 Task: Find connections with filter location Ninove with filter topic #Lifechangewith filter profile language German with filter current company VARUN BEVERAGES LIMITED with filter school Trinity Institute of Professional Studies (TIPS,Dwarka) with filter industry Truck Transportation with filter service category Consulting with filter keywords title Video Game Writer
Action: Mouse moved to (540, 104)
Screenshot: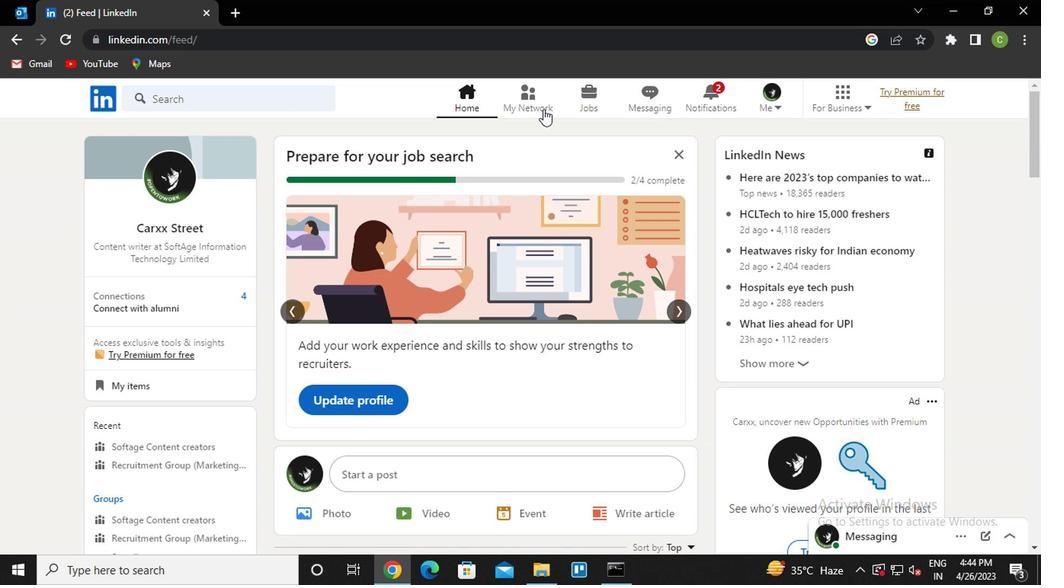 
Action: Mouse pressed left at (540, 104)
Screenshot: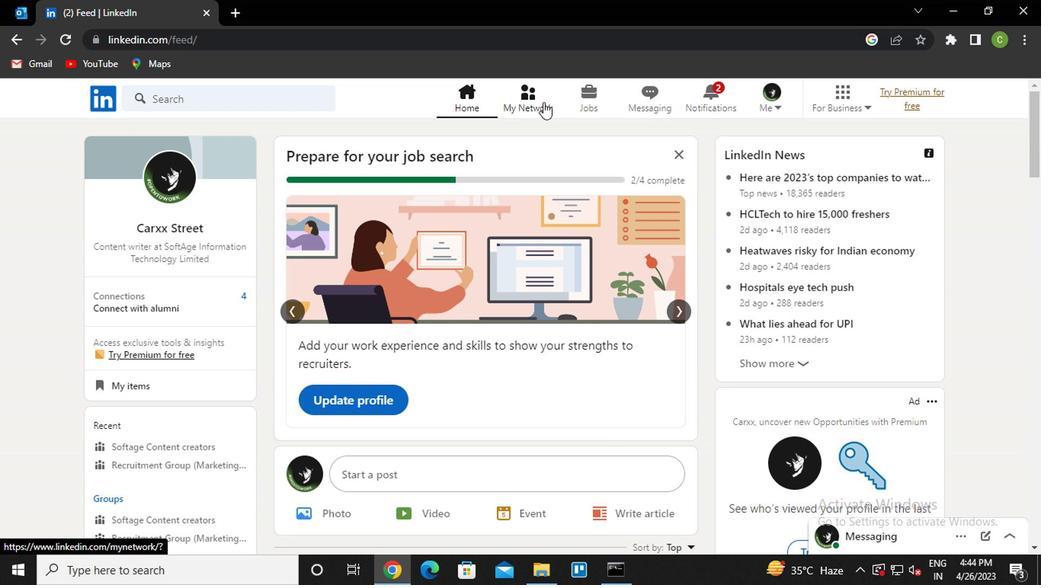 
Action: Mouse moved to (220, 189)
Screenshot: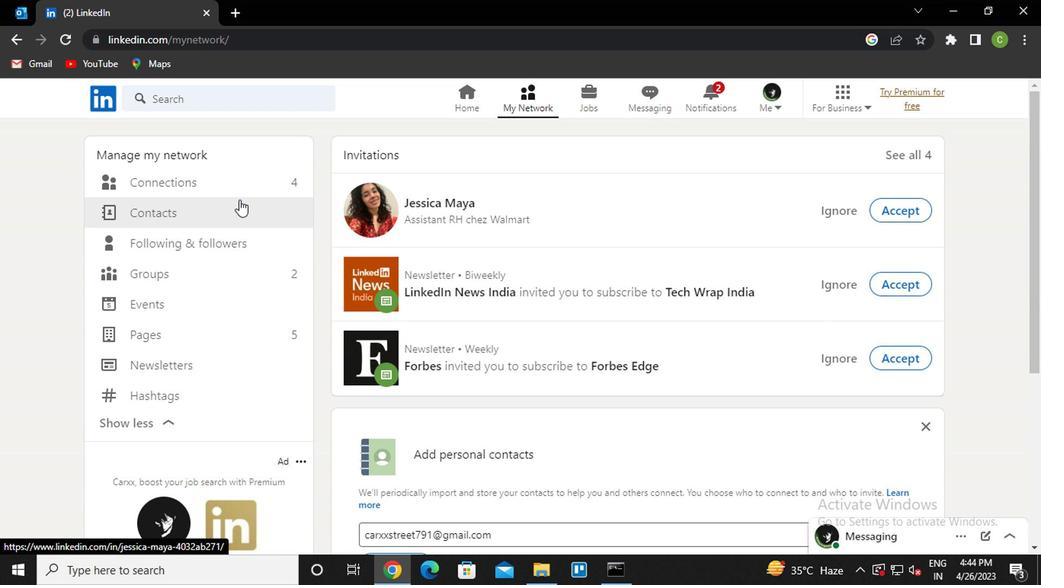 
Action: Mouse pressed left at (220, 189)
Screenshot: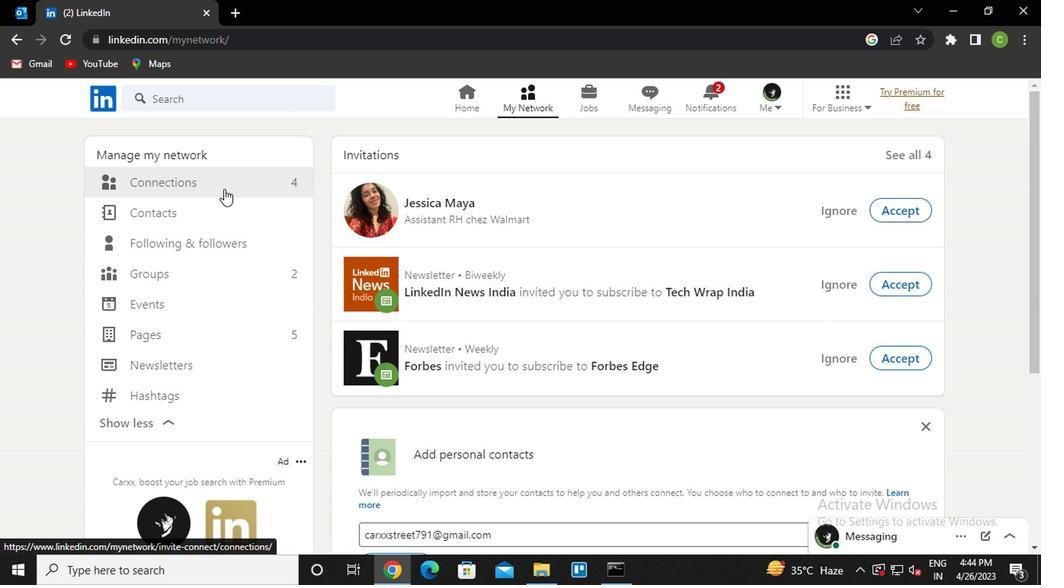 
Action: Mouse moved to (635, 182)
Screenshot: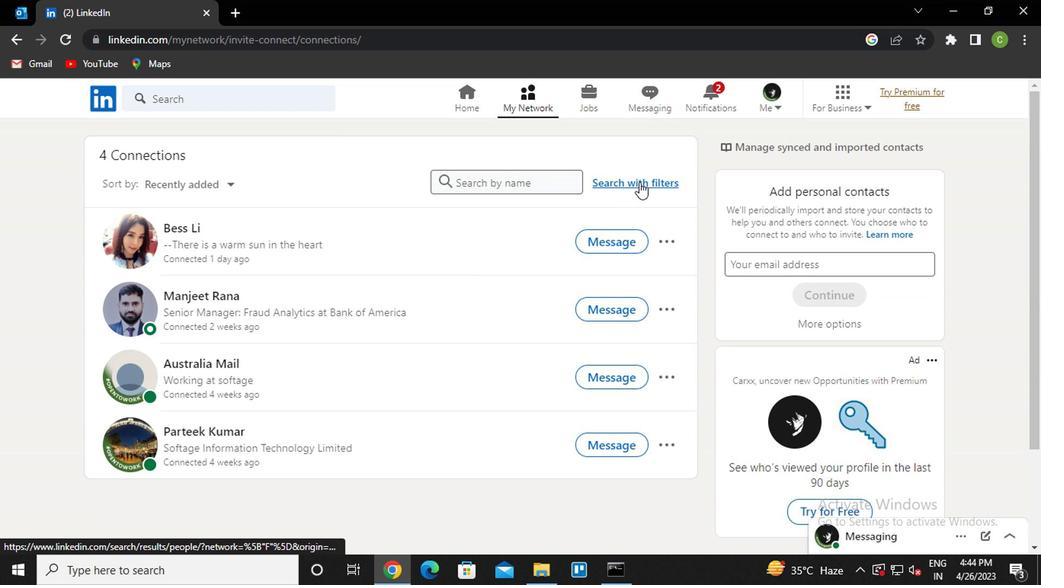 
Action: Mouse pressed left at (635, 182)
Screenshot: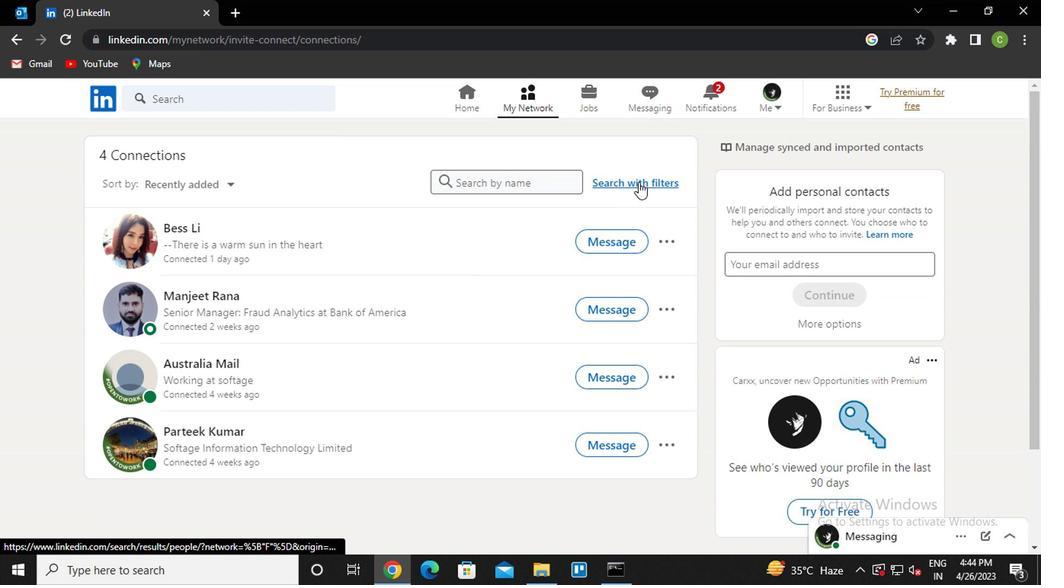 
Action: Mouse moved to (509, 140)
Screenshot: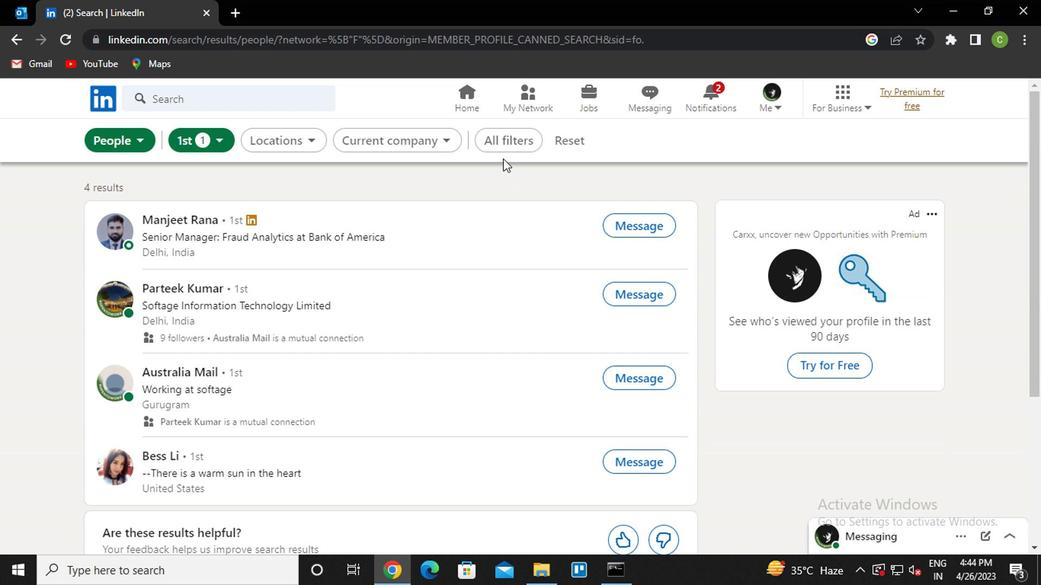 
Action: Mouse pressed left at (509, 140)
Screenshot: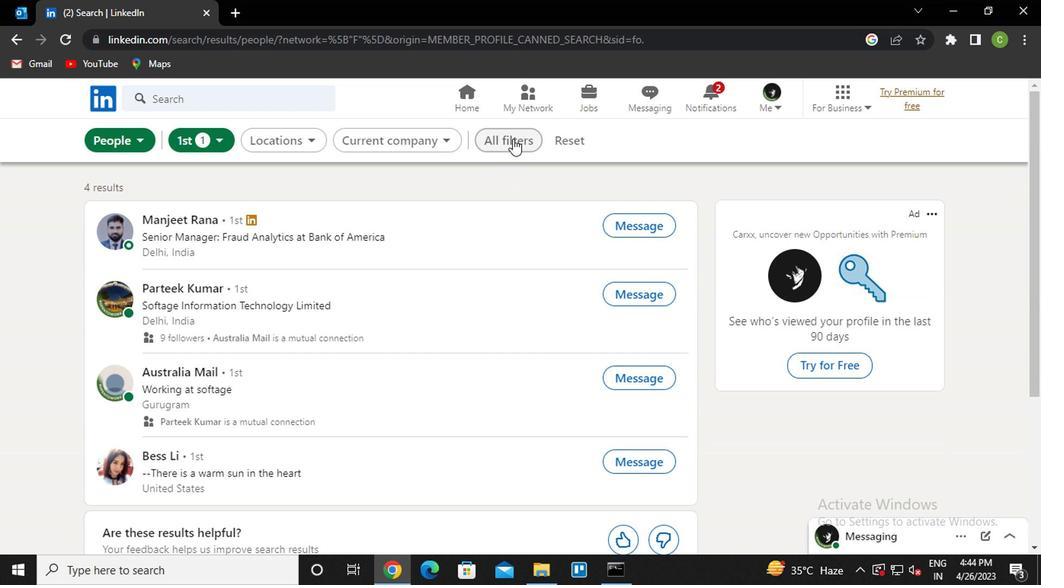 
Action: Mouse moved to (869, 312)
Screenshot: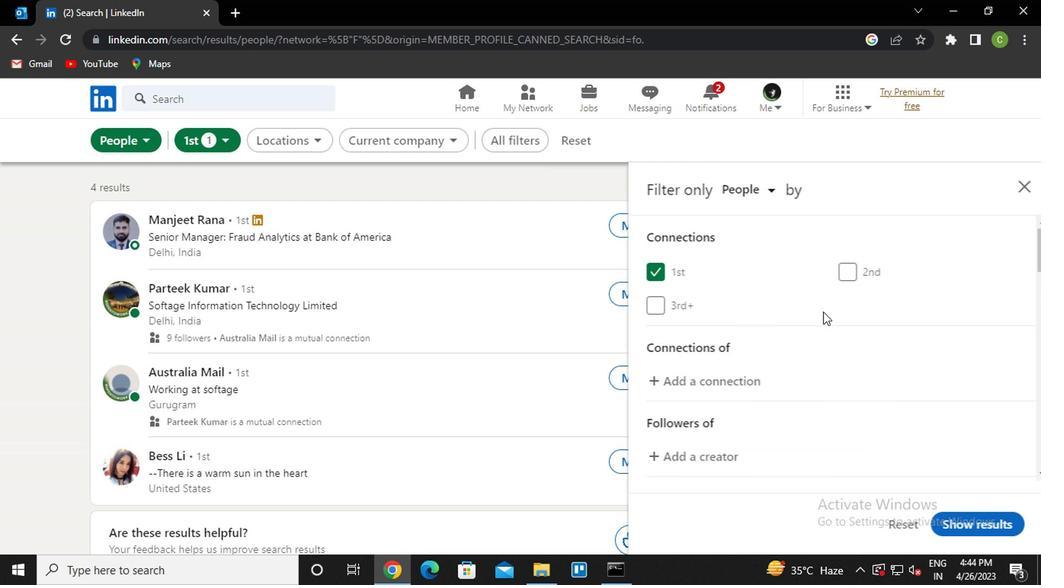 
Action: Mouse scrolled (869, 311) with delta (0, -1)
Screenshot: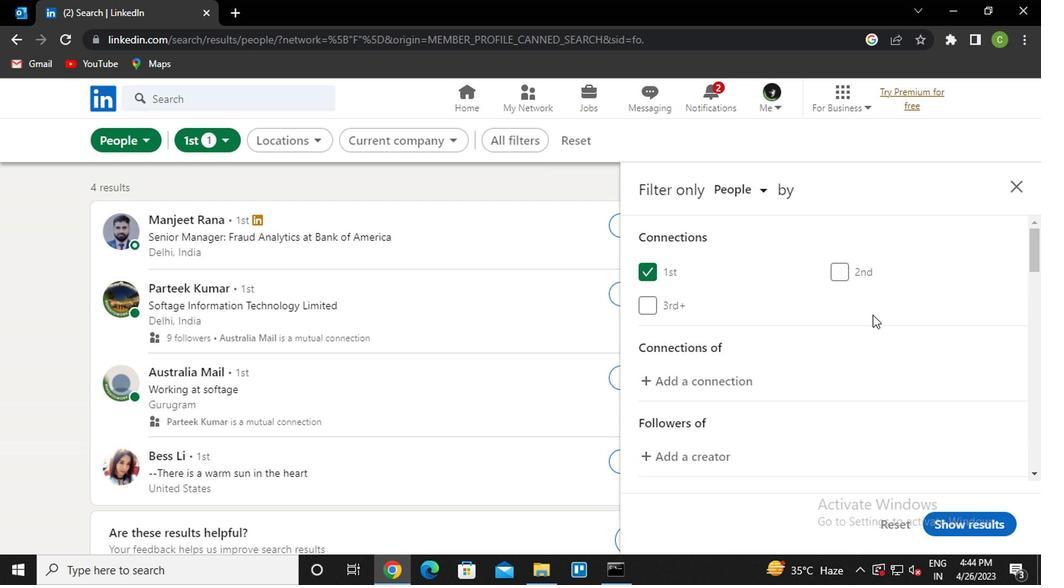 
Action: Mouse scrolled (869, 311) with delta (0, -1)
Screenshot: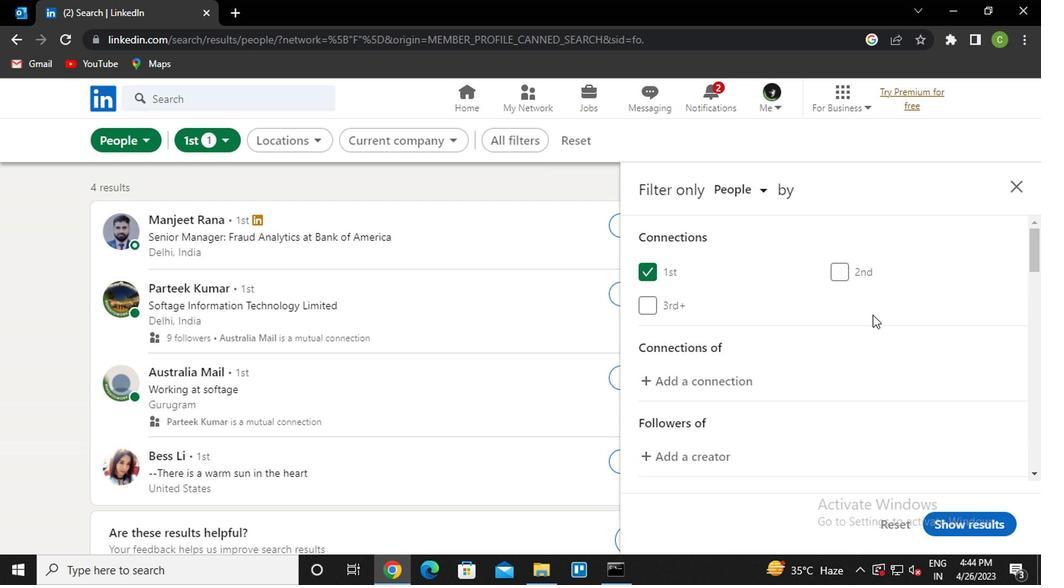 
Action: Mouse scrolled (869, 311) with delta (0, -1)
Screenshot: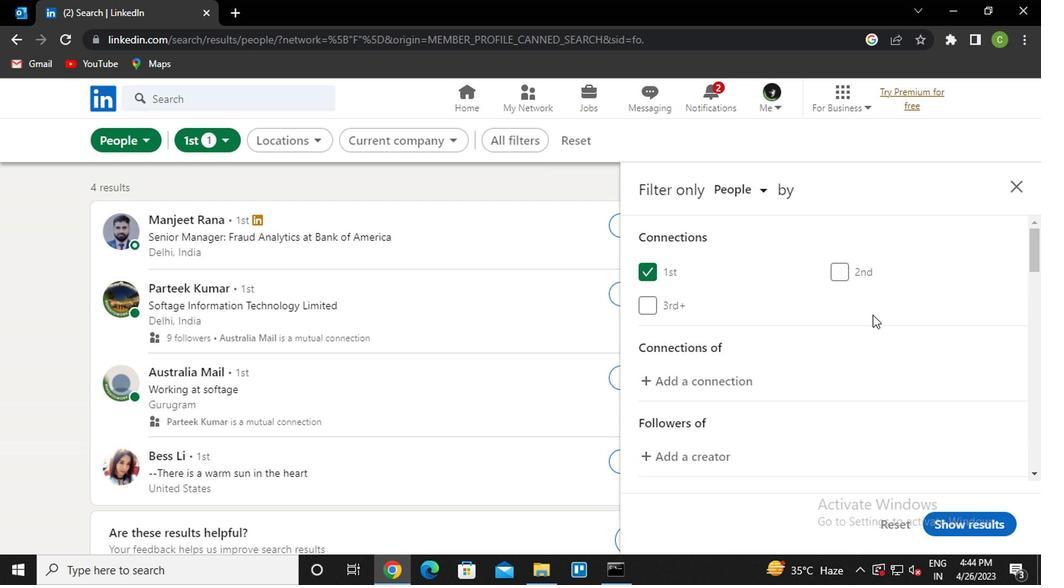 
Action: Mouse moved to (864, 364)
Screenshot: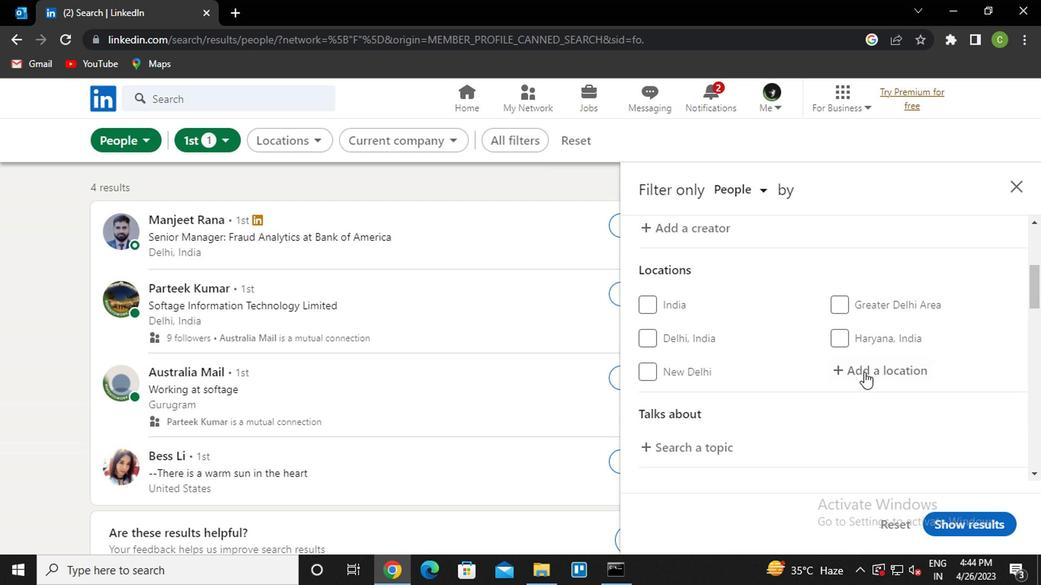 
Action: Mouse pressed left at (864, 364)
Screenshot: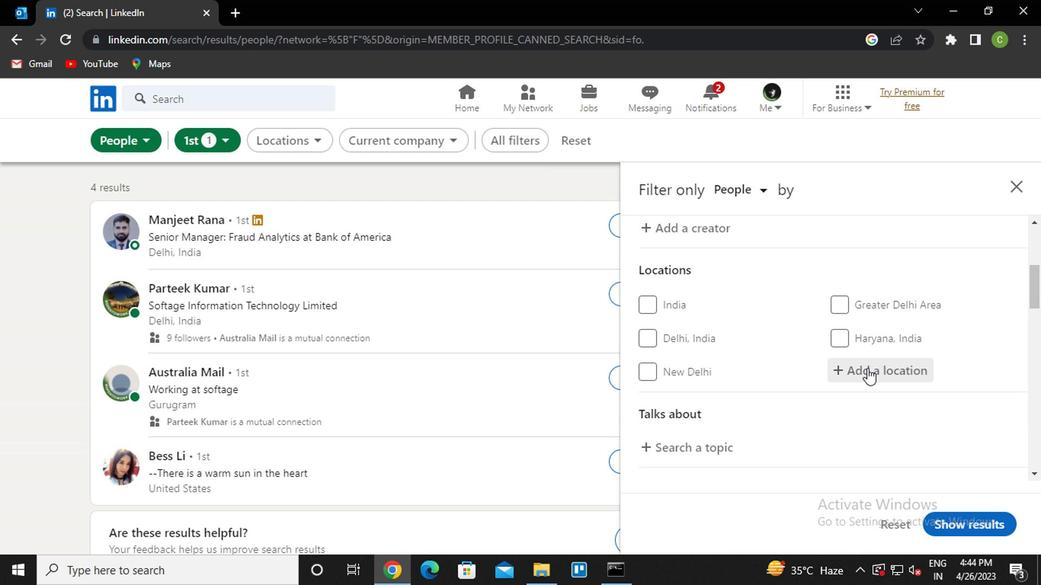 
Action: Key pressed n<Key.caps_lock>inove<Key.down><Key.enter>
Screenshot: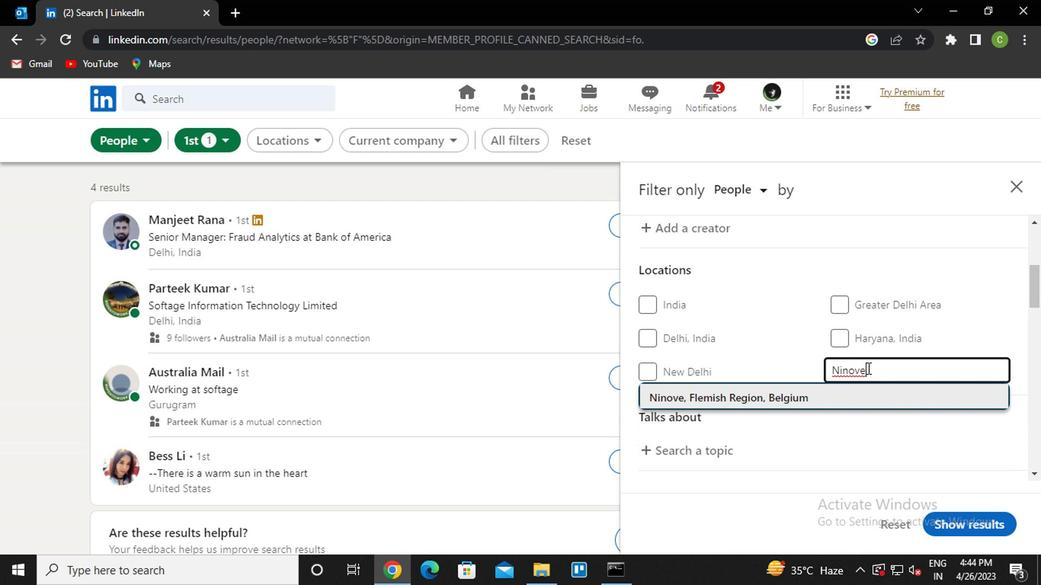 
Action: Mouse scrolled (864, 363) with delta (0, -1)
Screenshot: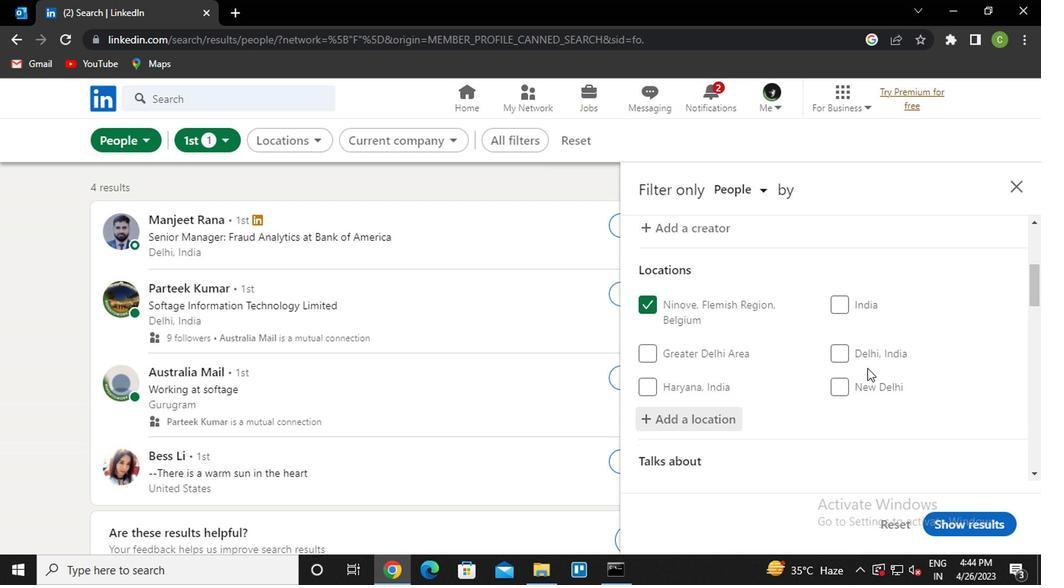 
Action: Mouse scrolled (864, 363) with delta (0, -1)
Screenshot: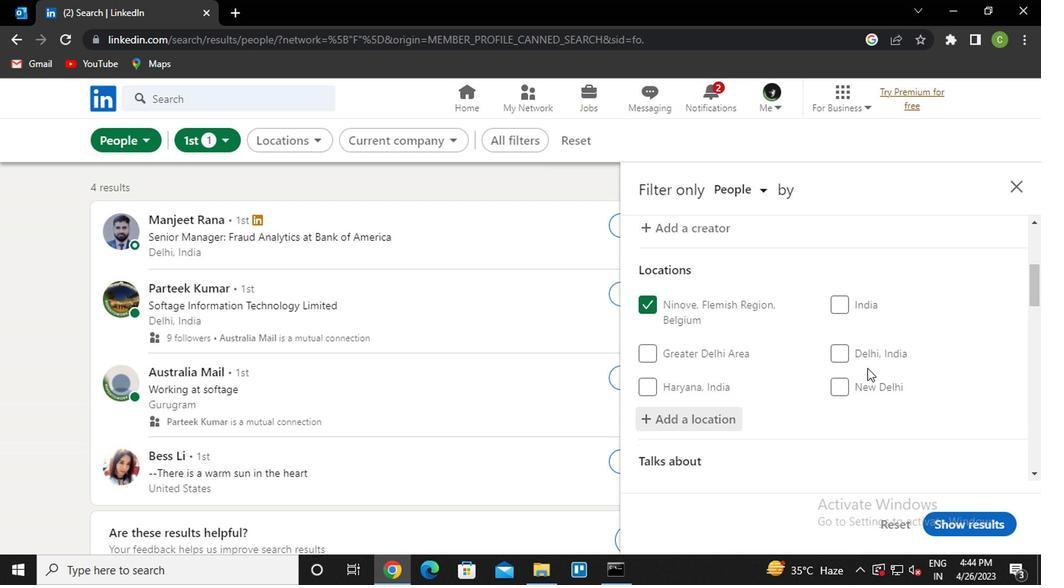 
Action: Mouse scrolled (864, 363) with delta (0, -1)
Screenshot: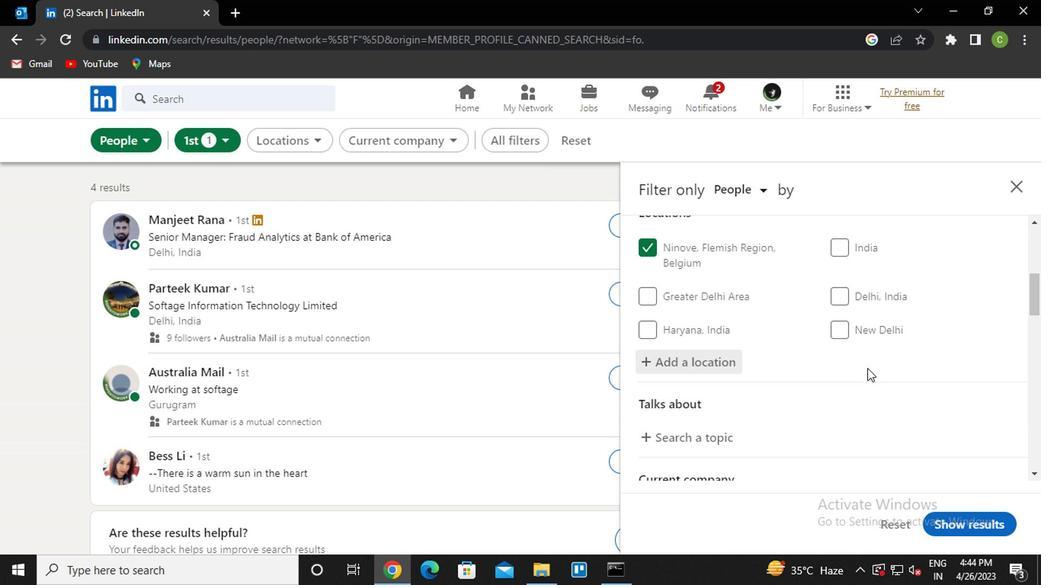 
Action: Mouse moved to (699, 255)
Screenshot: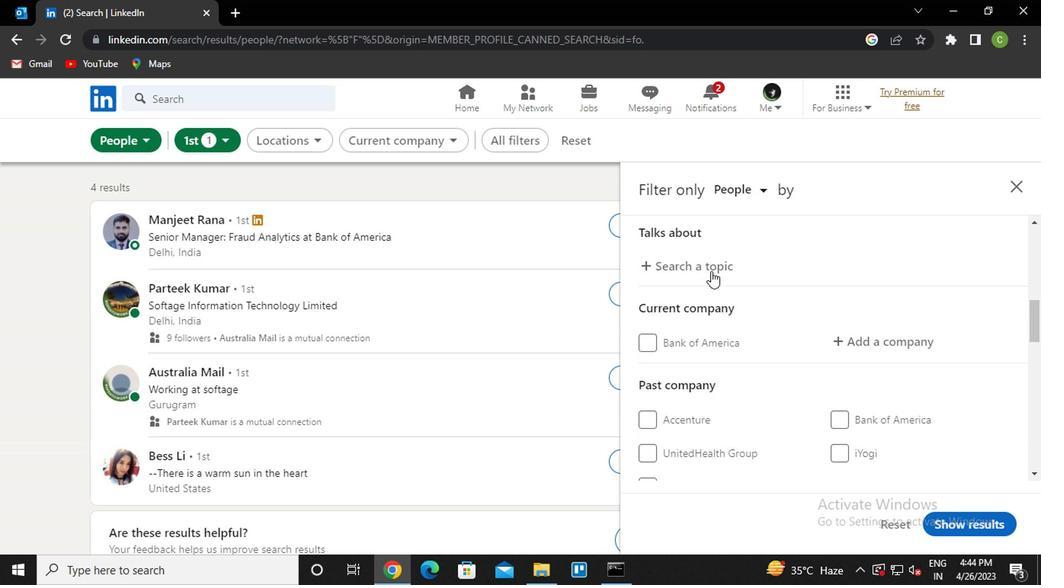 
Action: Mouse pressed left at (699, 255)
Screenshot: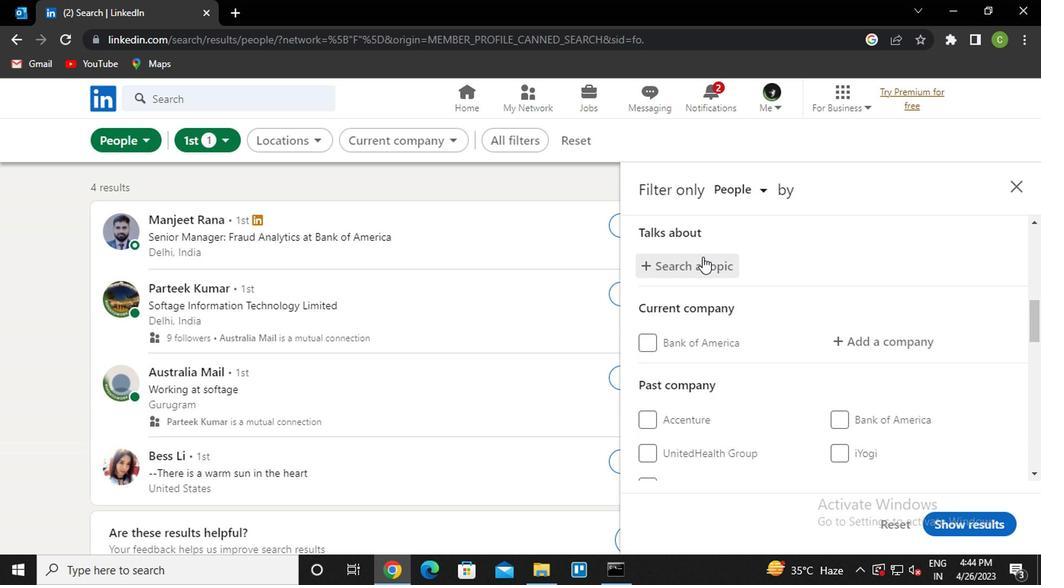 
Action: Mouse moved to (699, 255)
Screenshot: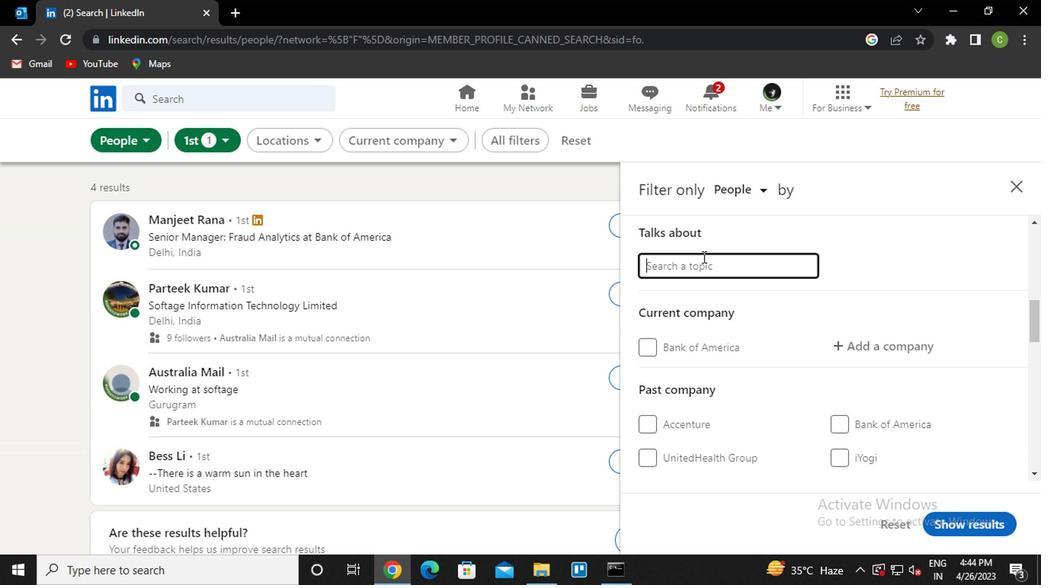 
Action: Key pressed <Key.caps_lock>l<Key.caps_lock>ifechanf<Key.backspace>ge<Key.down><Key.enter>
Screenshot: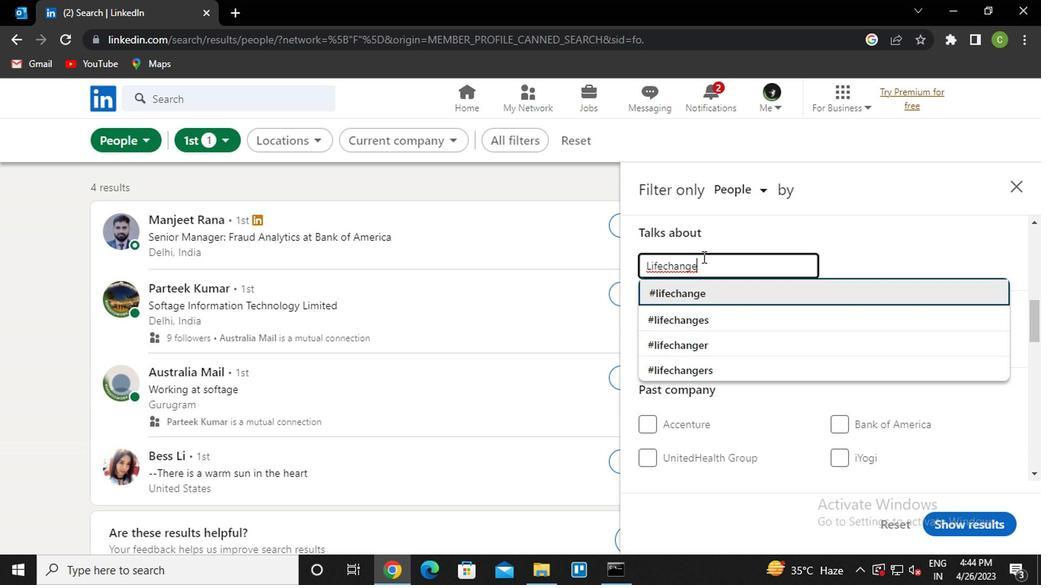 
Action: Mouse moved to (854, 336)
Screenshot: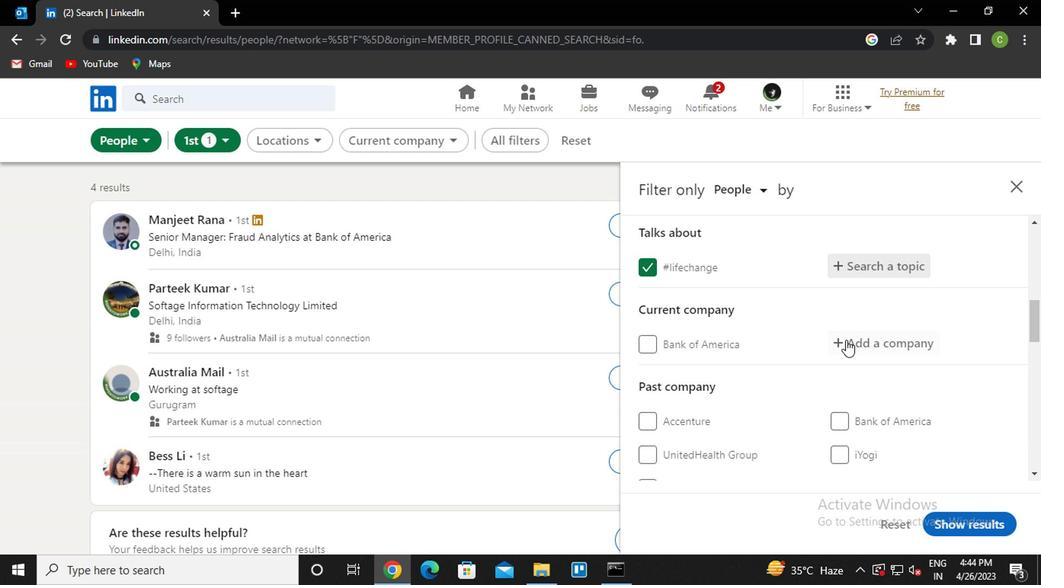 
Action: Mouse pressed left at (854, 336)
Screenshot: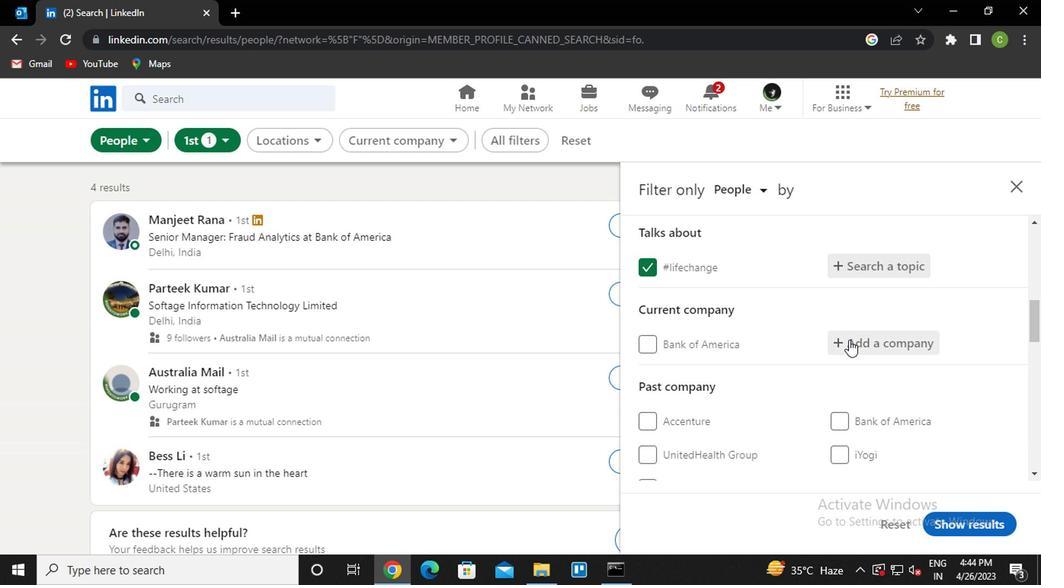 
Action: Key pressed <Key.caps_lock>v<Key.caps_lock>arun<Key.down><Key.enter>
Screenshot: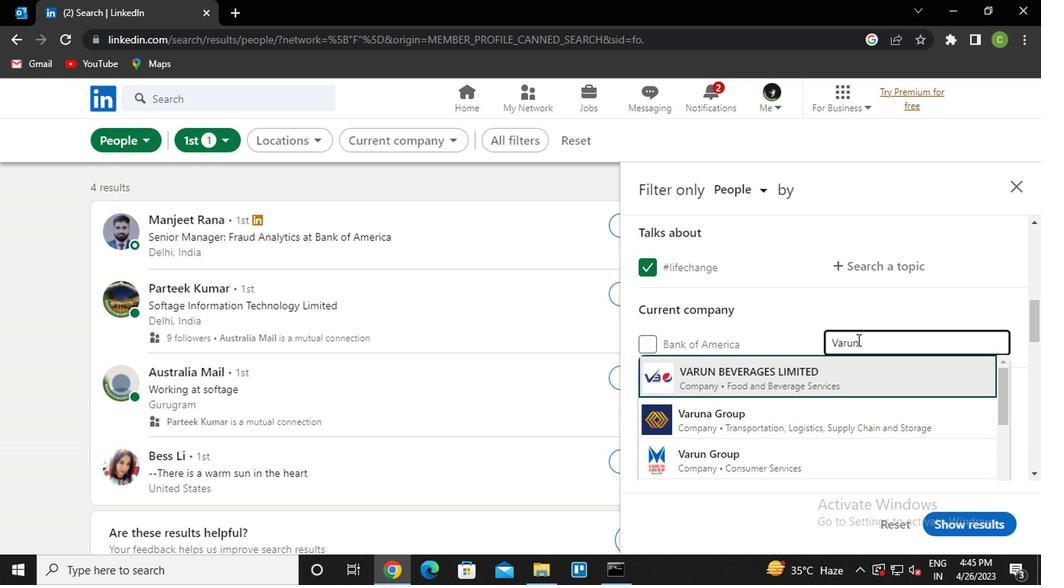 
Action: Mouse scrolled (854, 336) with delta (0, 0)
Screenshot: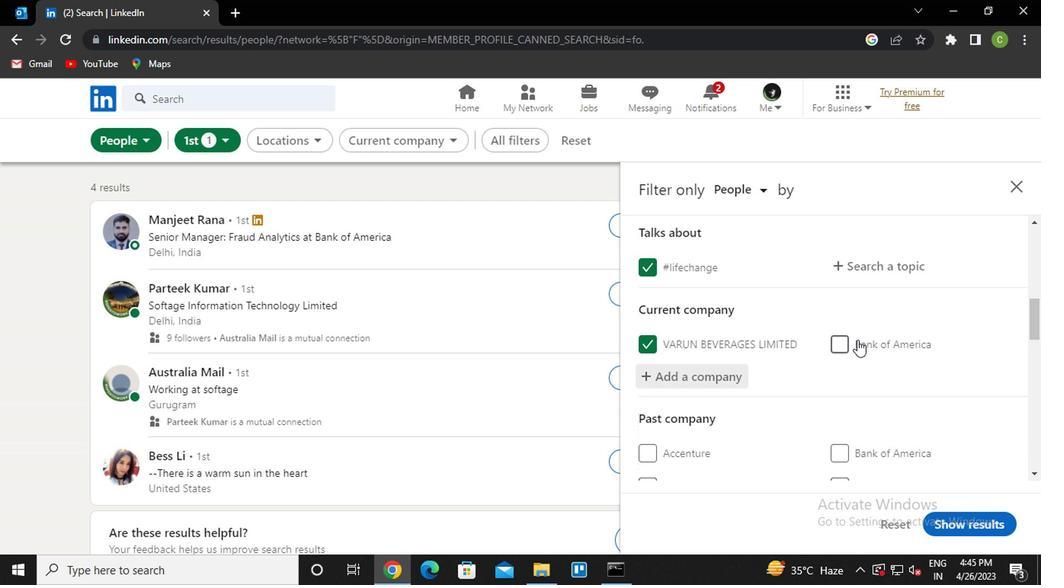 
Action: Mouse scrolled (854, 336) with delta (0, 0)
Screenshot: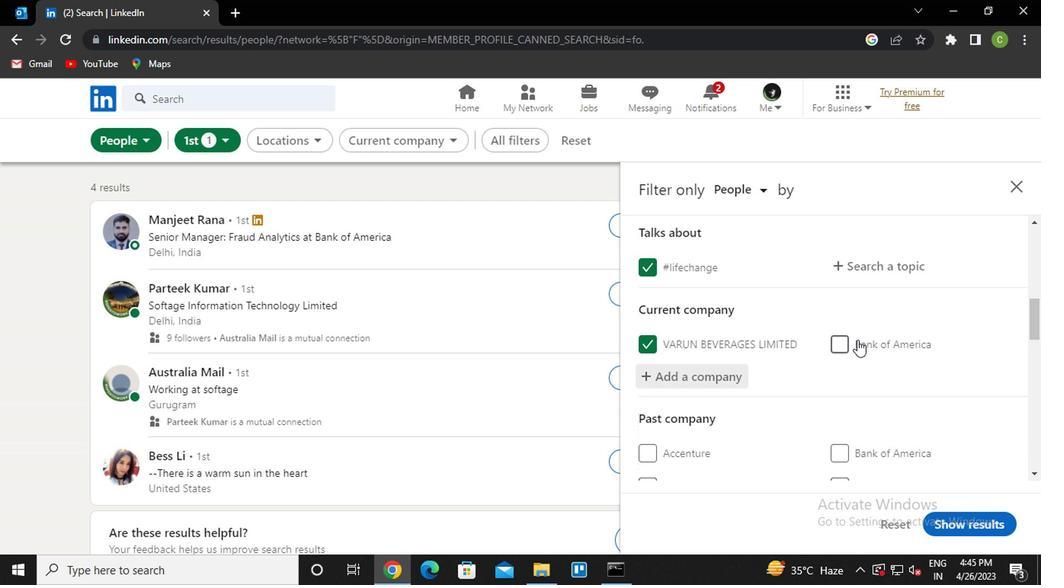 
Action: Mouse scrolled (854, 336) with delta (0, 0)
Screenshot: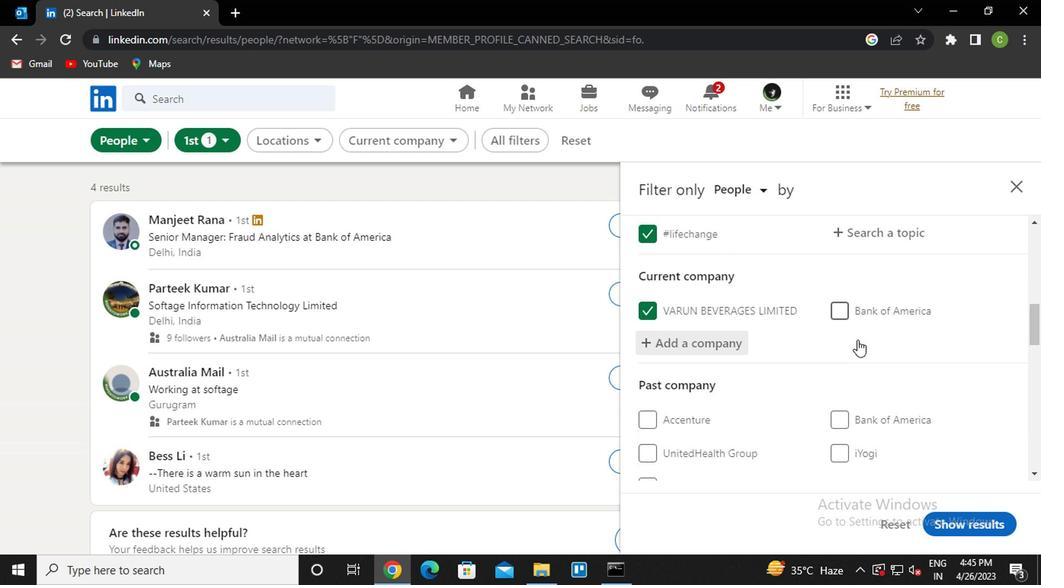 
Action: Mouse moved to (764, 348)
Screenshot: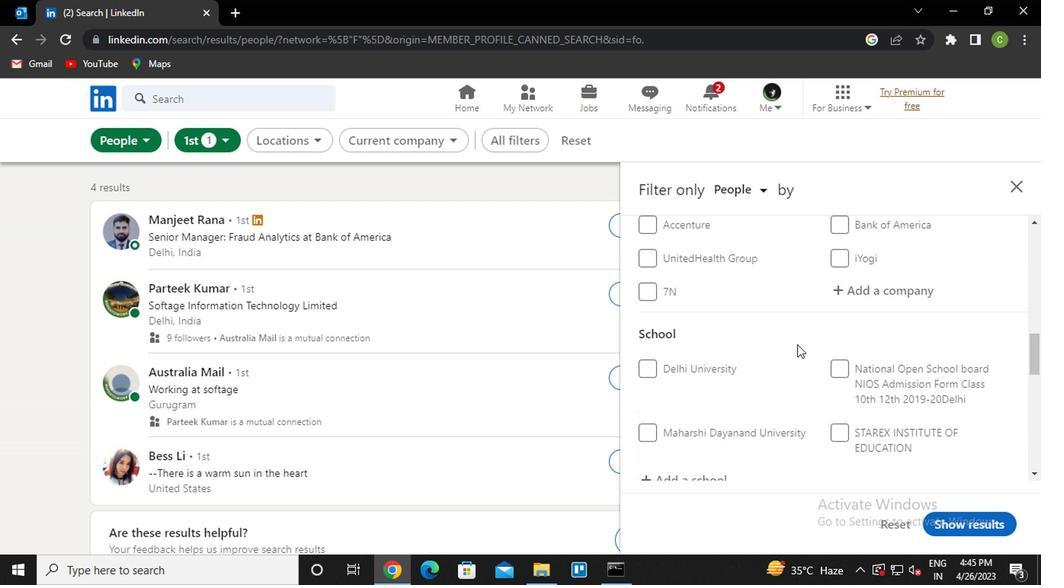 
Action: Mouse scrolled (764, 348) with delta (0, 0)
Screenshot: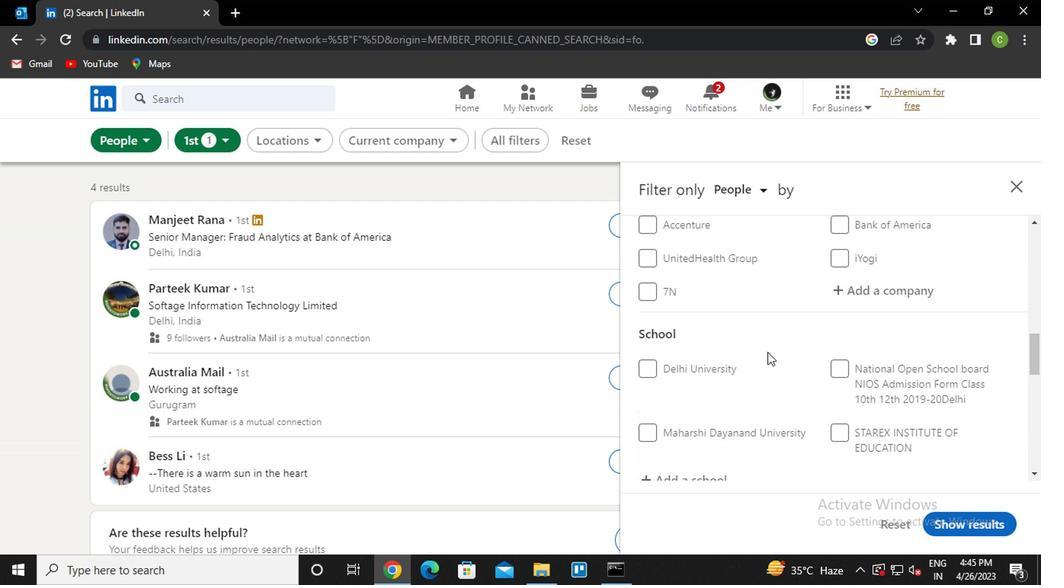 
Action: Mouse moved to (701, 399)
Screenshot: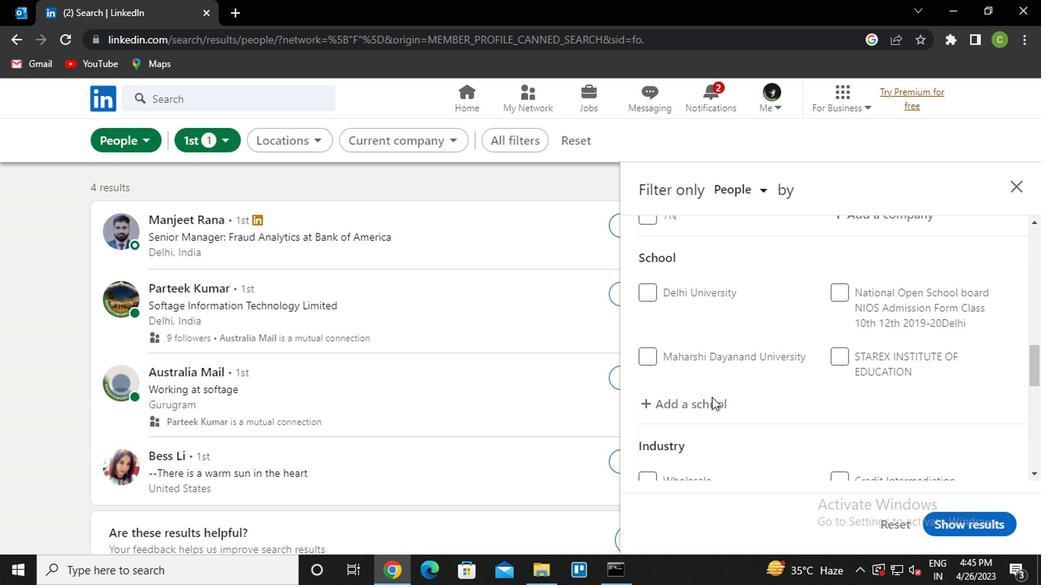 
Action: Mouse pressed left at (701, 399)
Screenshot: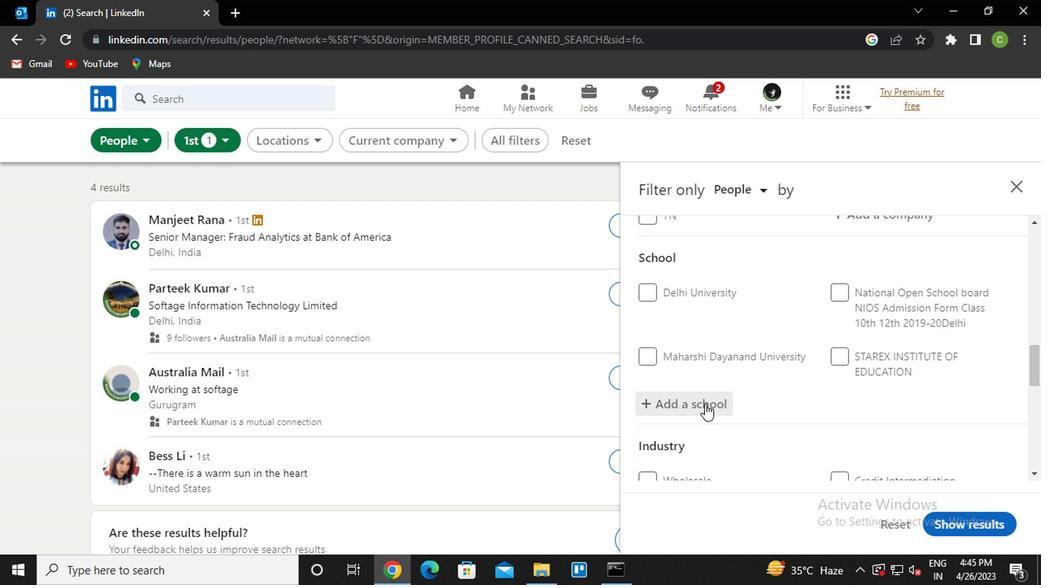 
Action: Key pressed <Key.caps_lock>t<Key.caps_lock>Rinity<Key.space>institute<Key.down><Key.enter>
Screenshot: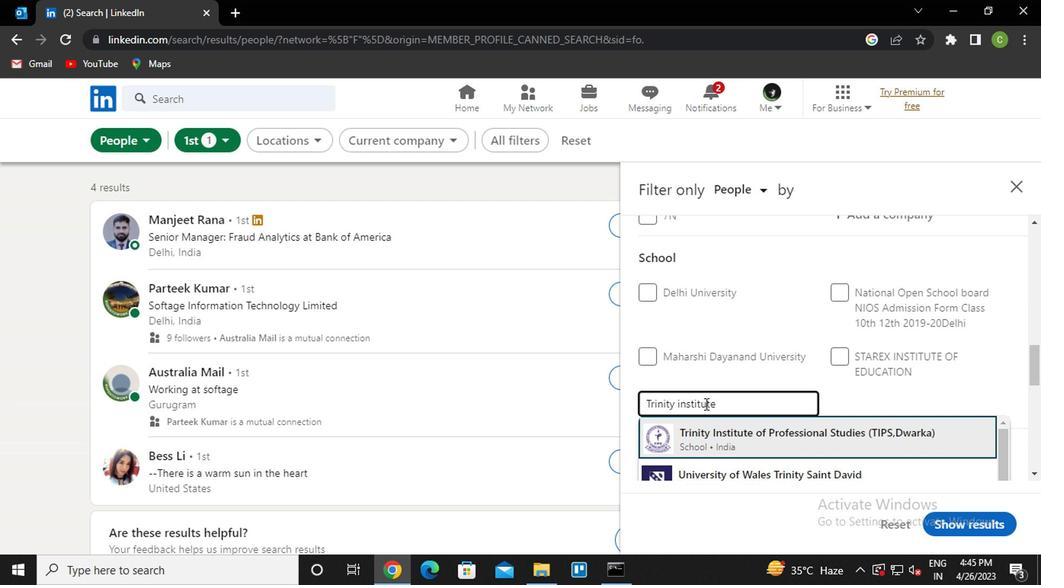 
Action: Mouse moved to (718, 396)
Screenshot: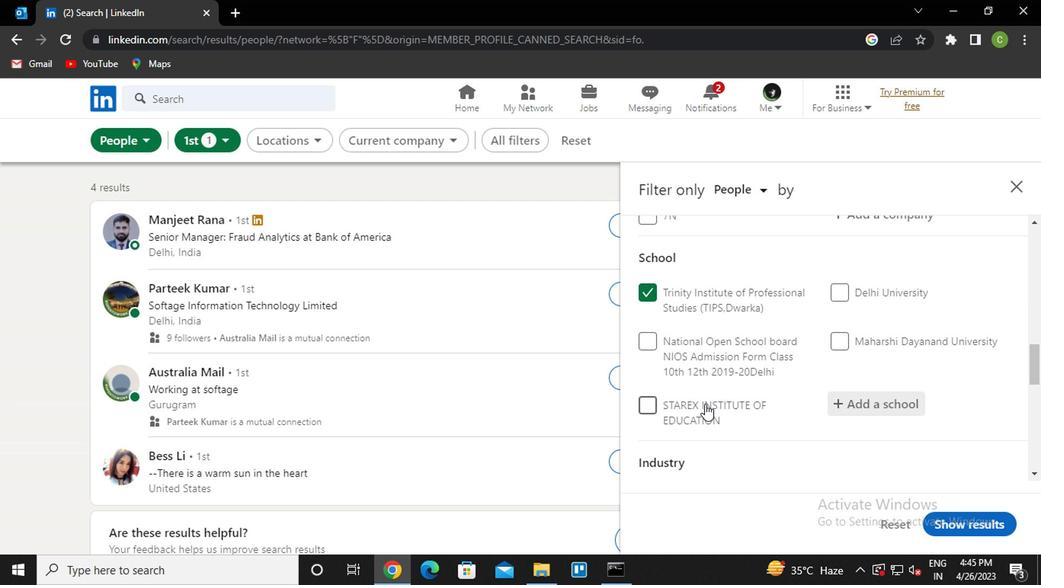 
Action: Mouse scrolled (718, 396) with delta (0, 0)
Screenshot: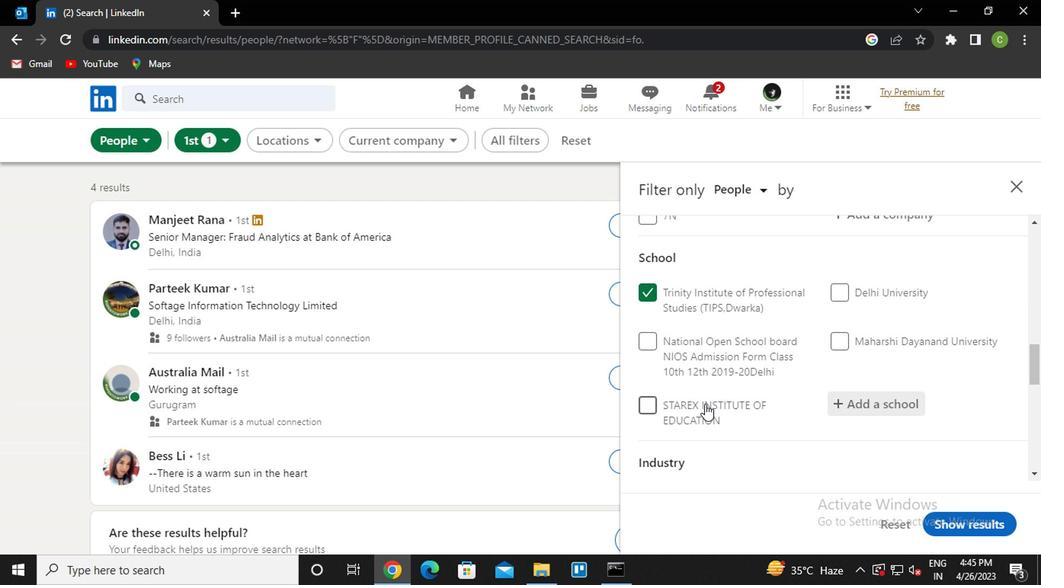 
Action: Mouse moved to (729, 398)
Screenshot: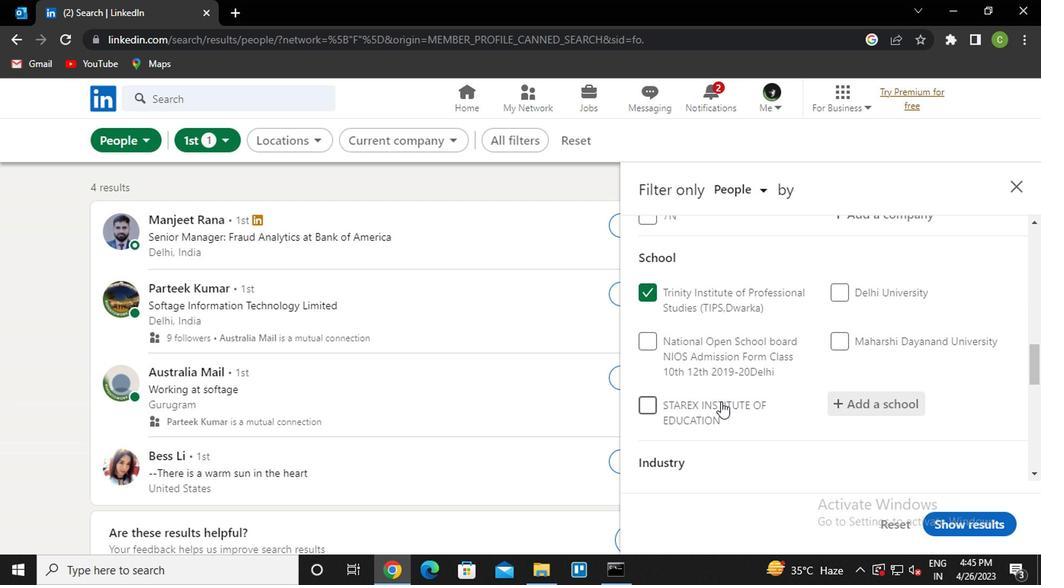 
Action: Mouse scrolled (729, 396) with delta (0, -1)
Screenshot: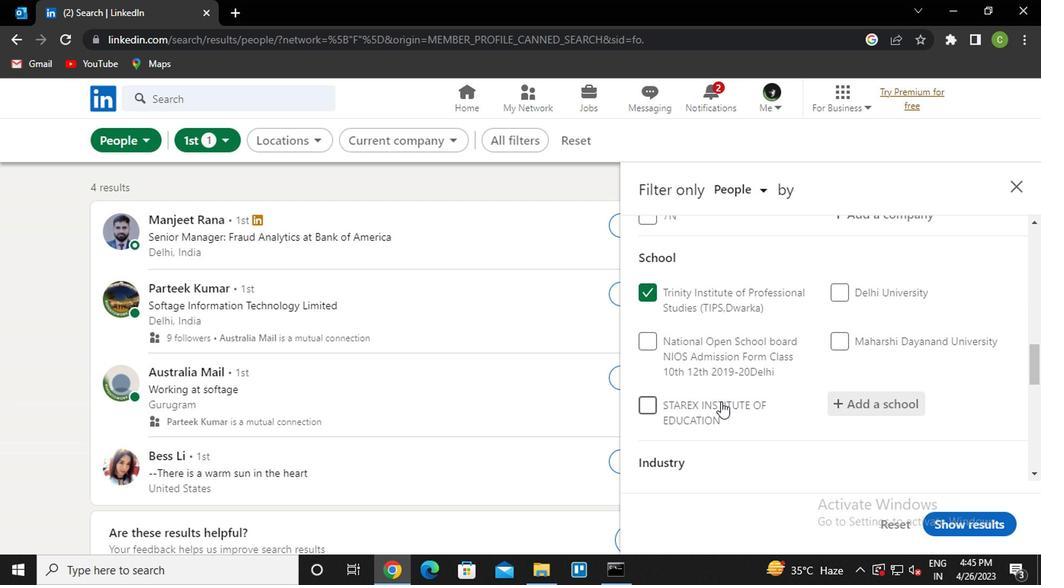 
Action: Mouse moved to (878, 409)
Screenshot: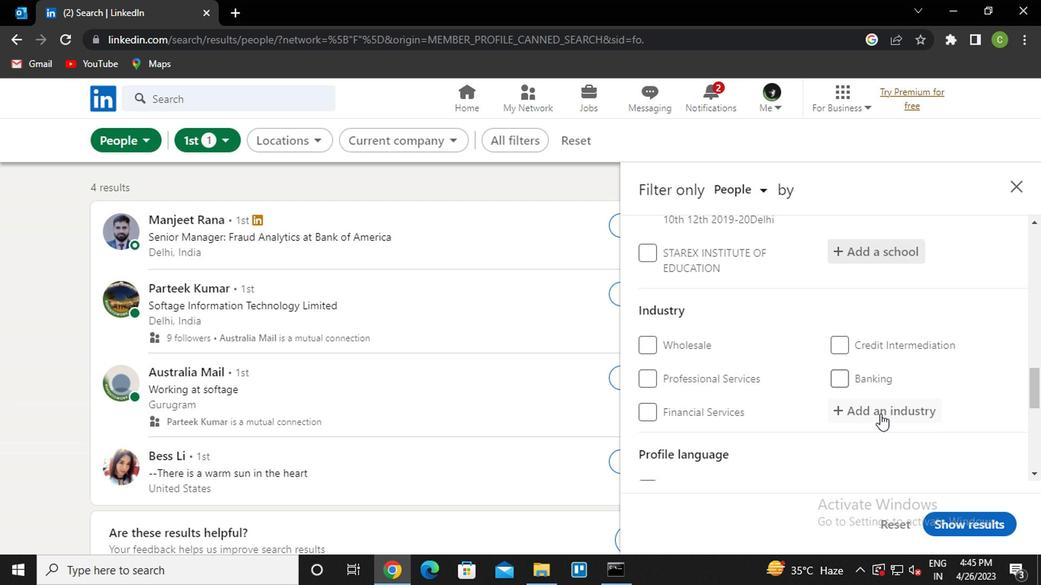 
Action: Mouse pressed left at (878, 409)
Screenshot: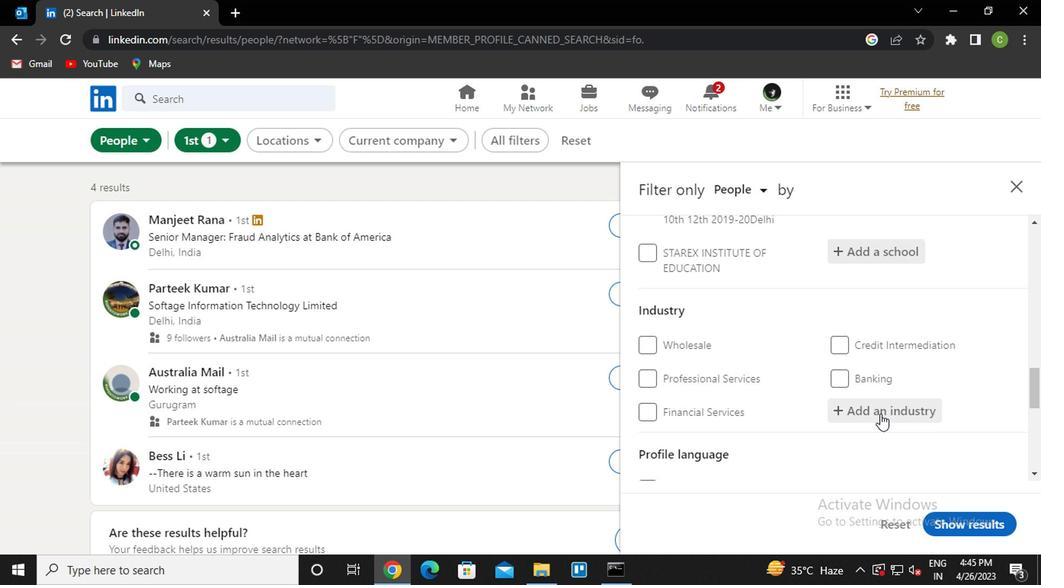 
Action: Key pressed <Key.caps_lock>t<Key.caps_lock>Ruck<Key.space>trans<Key.down><Key.enter>
Screenshot: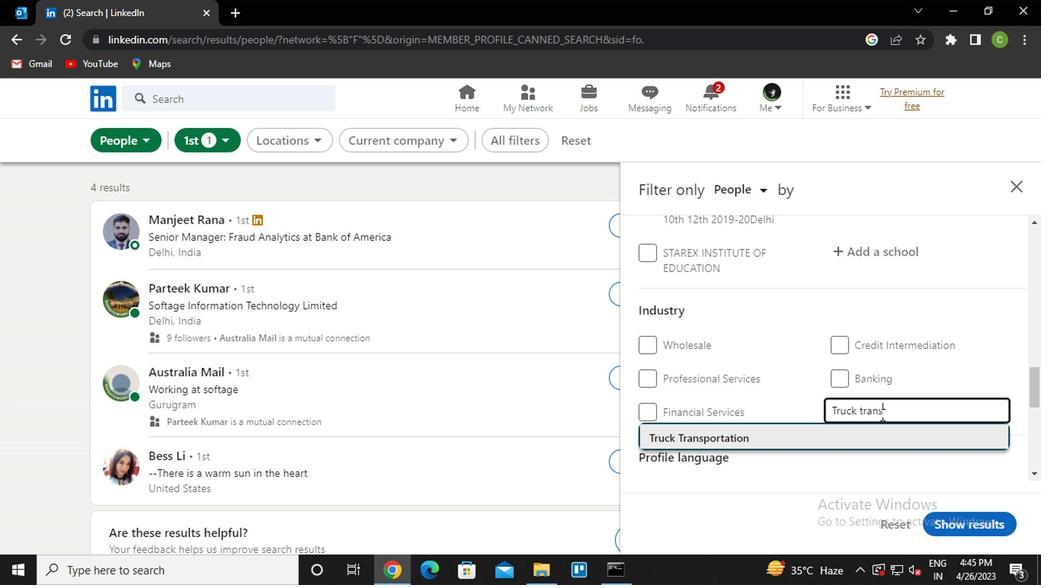 
Action: Mouse scrolled (878, 408) with delta (0, 0)
Screenshot: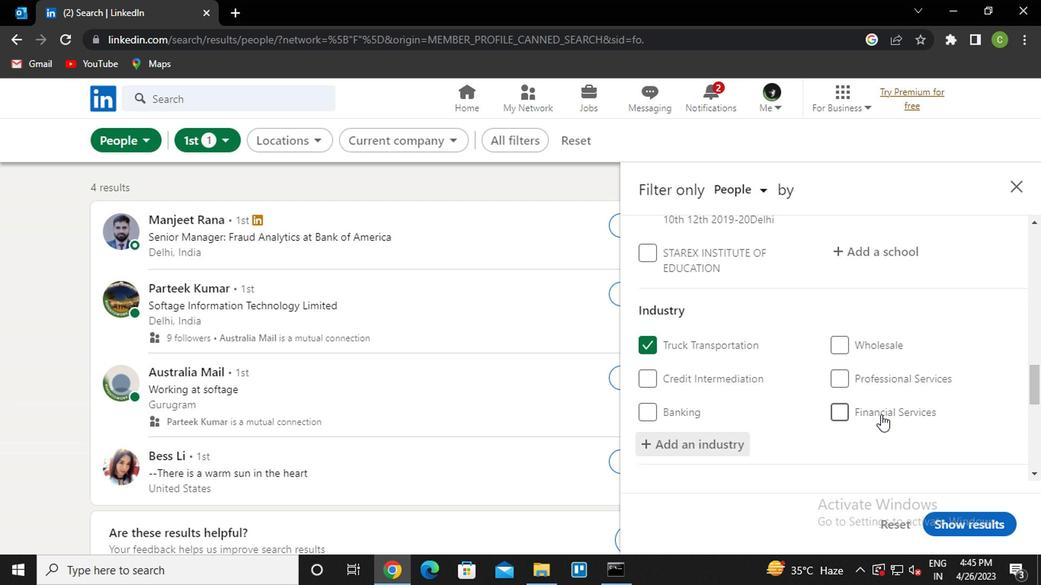 
Action: Mouse scrolled (878, 408) with delta (0, 0)
Screenshot: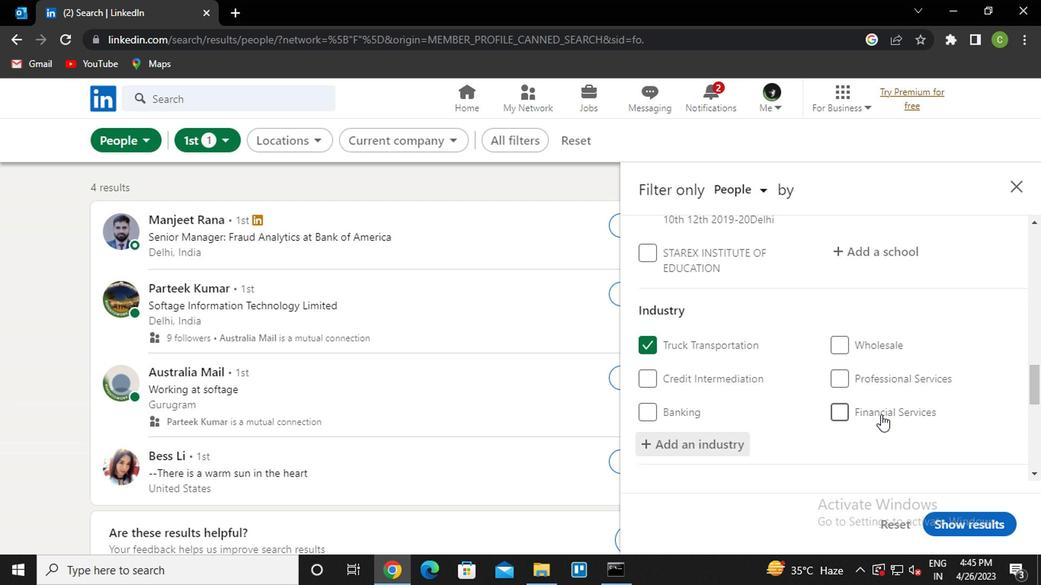 
Action: Mouse scrolled (878, 408) with delta (0, 0)
Screenshot: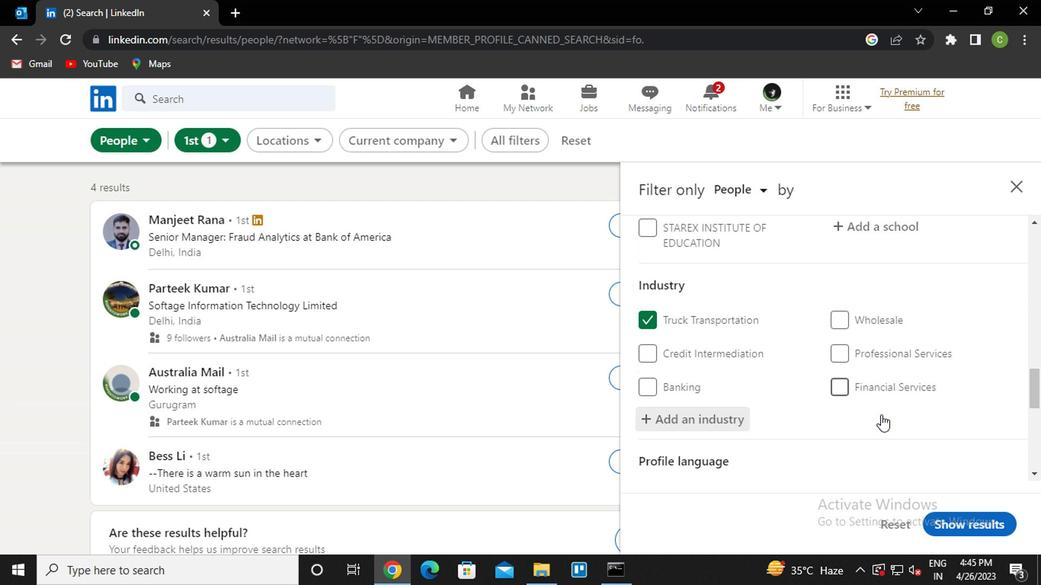 
Action: Mouse moved to (707, 364)
Screenshot: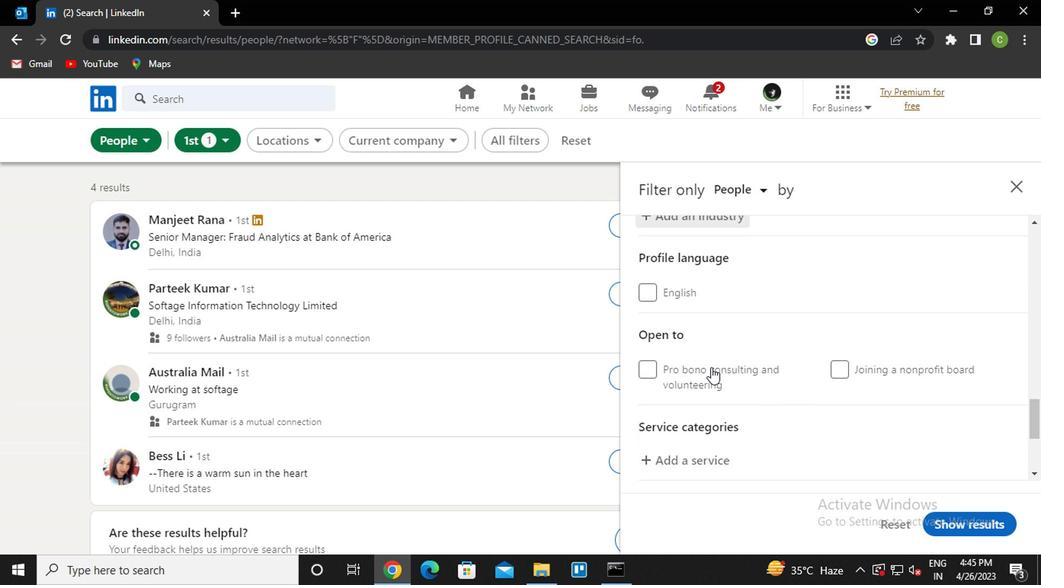 
Action: Mouse scrolled (707, 364) with delta (0, 0)
Screenshot: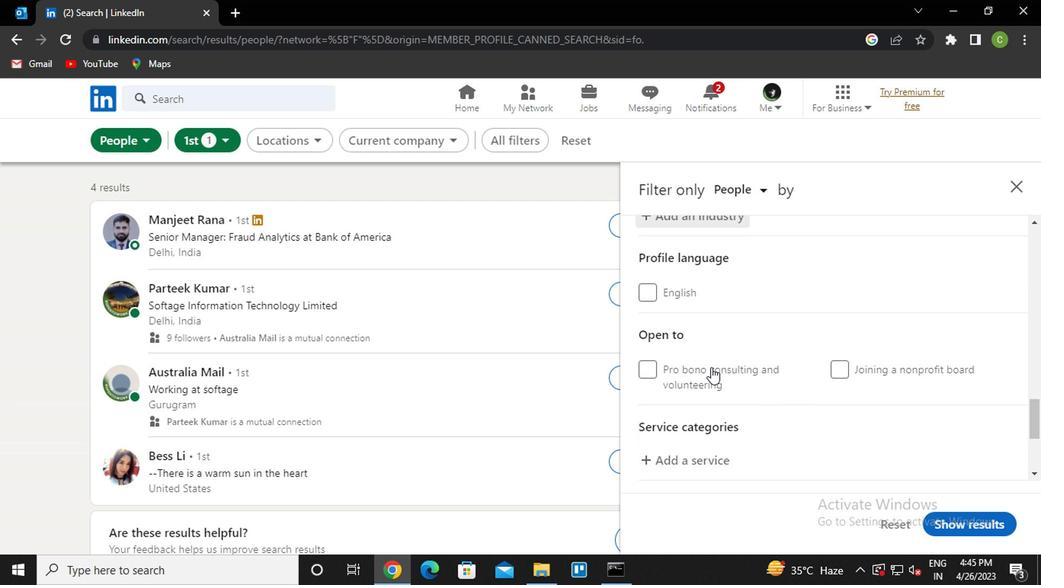 
Action: Mouse moved to (703, 380)
Screenshot: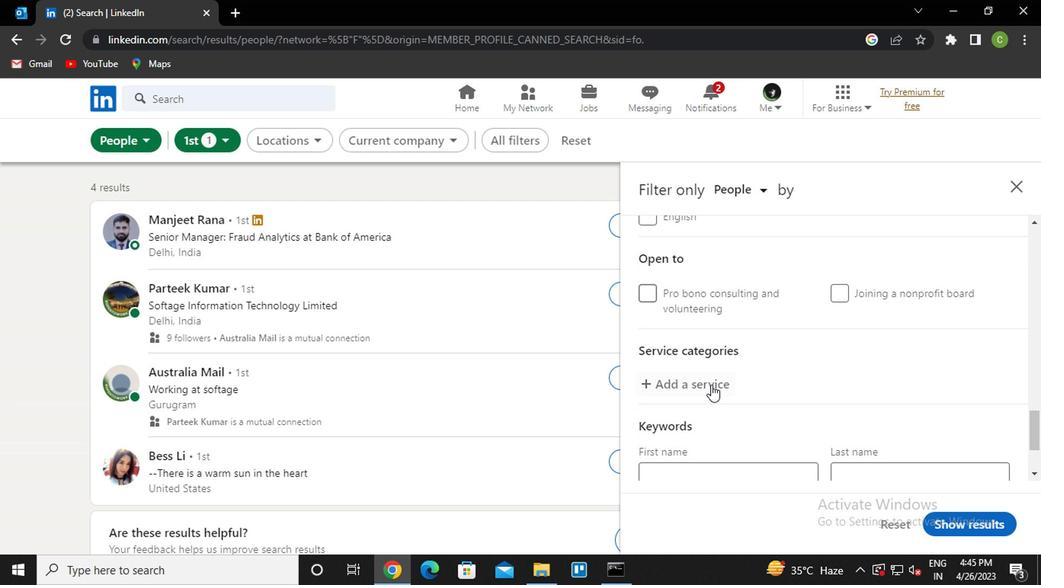 
Action: Mouse pressed left at (703, 380)
Screenshot: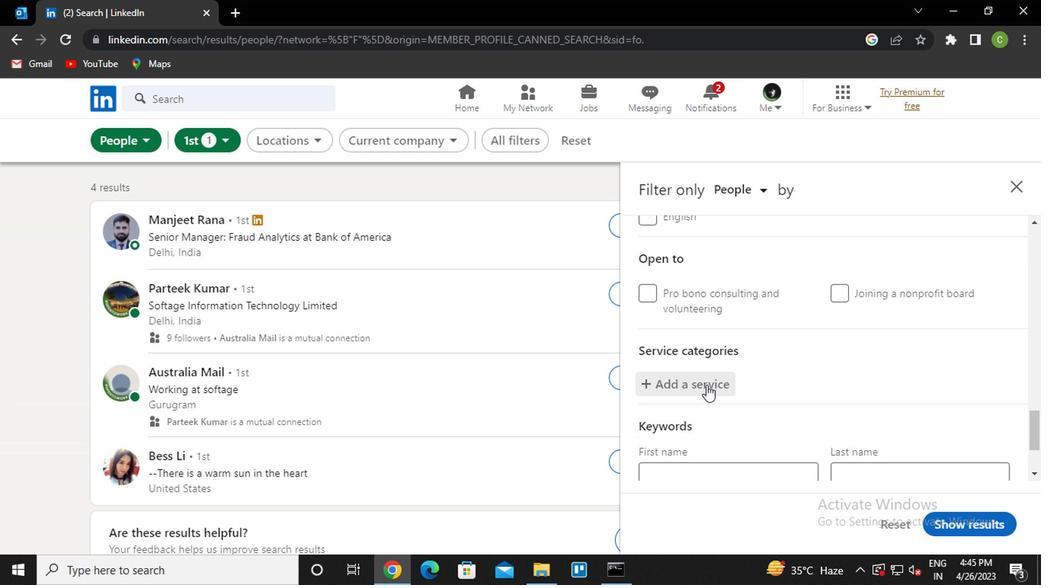 
Action: Key pressed <Key.caps_lock>c<Key.caps_lock>onsulting<Key.enter>
Screenshot: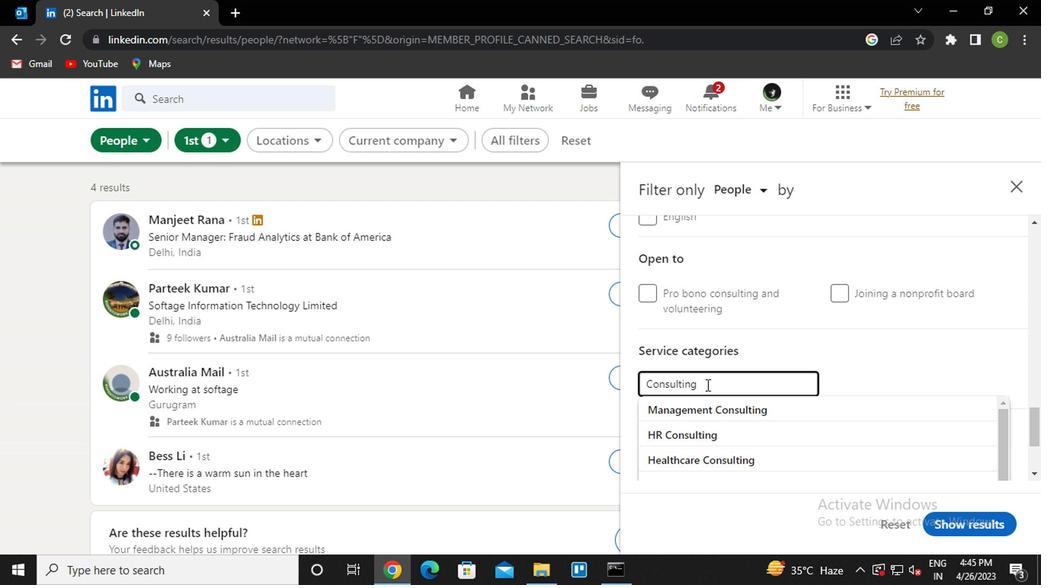 
Action: Mouse scrolled (703, 380) with delta (0, 0)
Screenshot: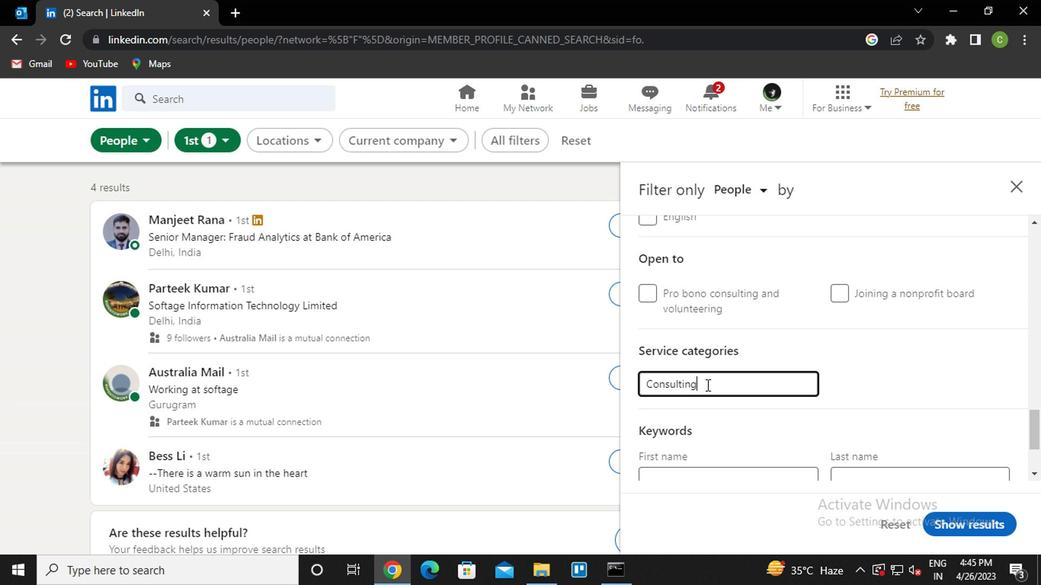 
Action: Mouse scrolled (703, 380) with delta (0, 0)
Screenshot: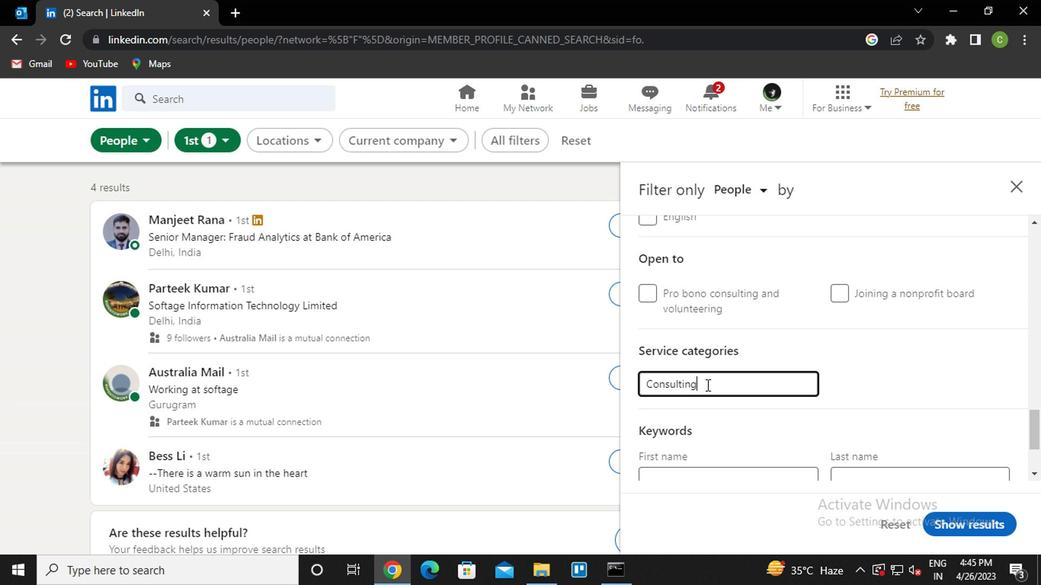 
Action: Mouse scrolled (703, 380) with delta (0, 0)
Screenshot: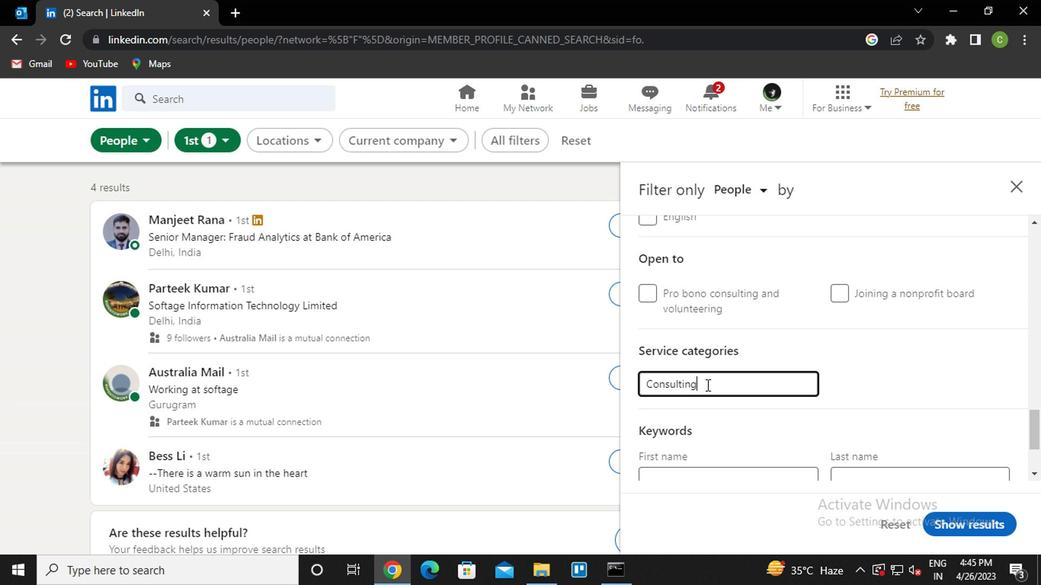 
Action: Mouse moved to (695, 399)
Screenshot: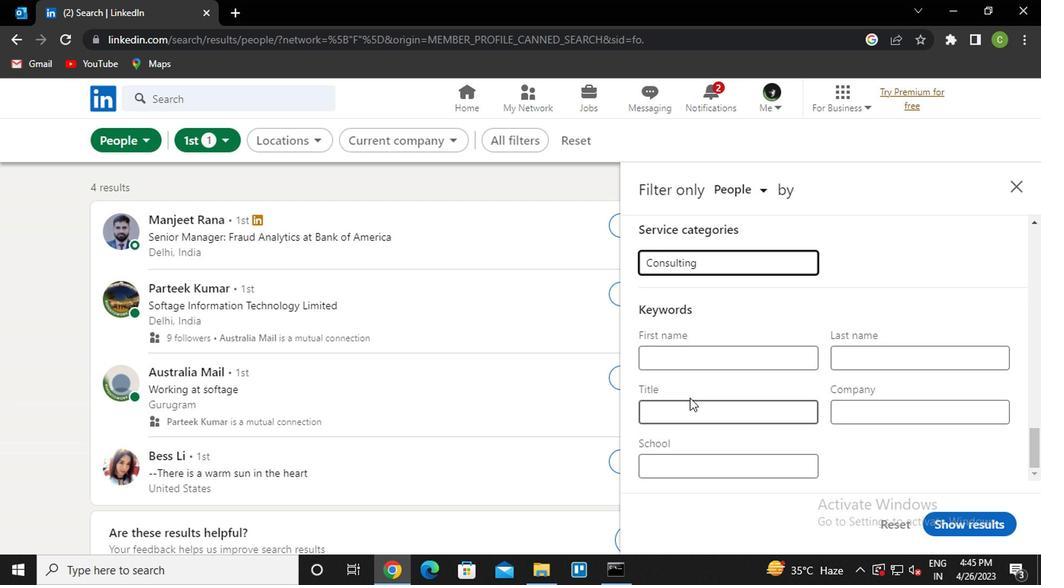 
Action: Mouse pressed left at (695, 399)
Screenshot: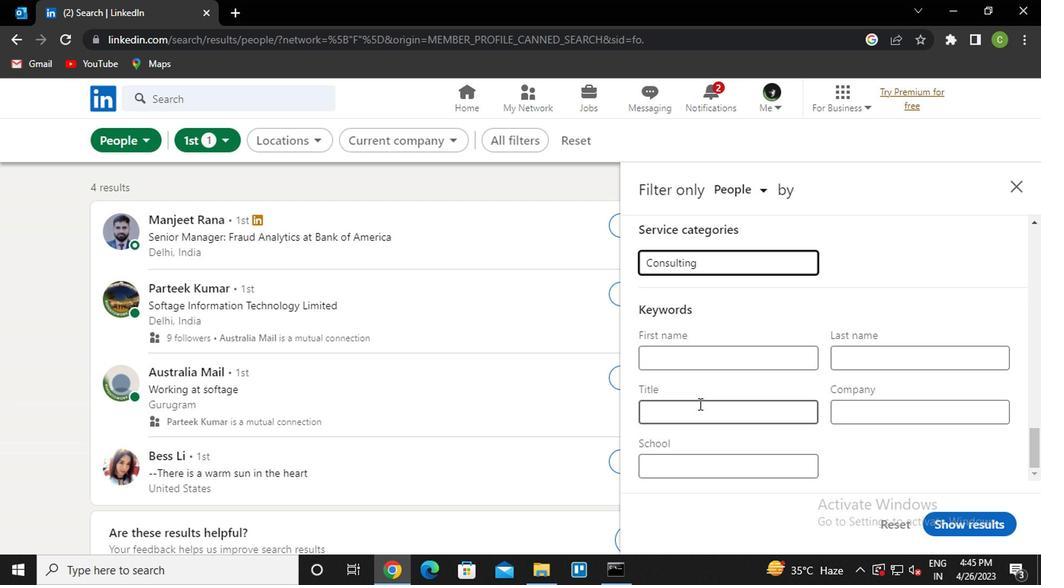 
Action: Key pressed <Key.caps_lock>v<Key.caps_lock>ideo<Key.space>game<Key.space>writer
Screenshot: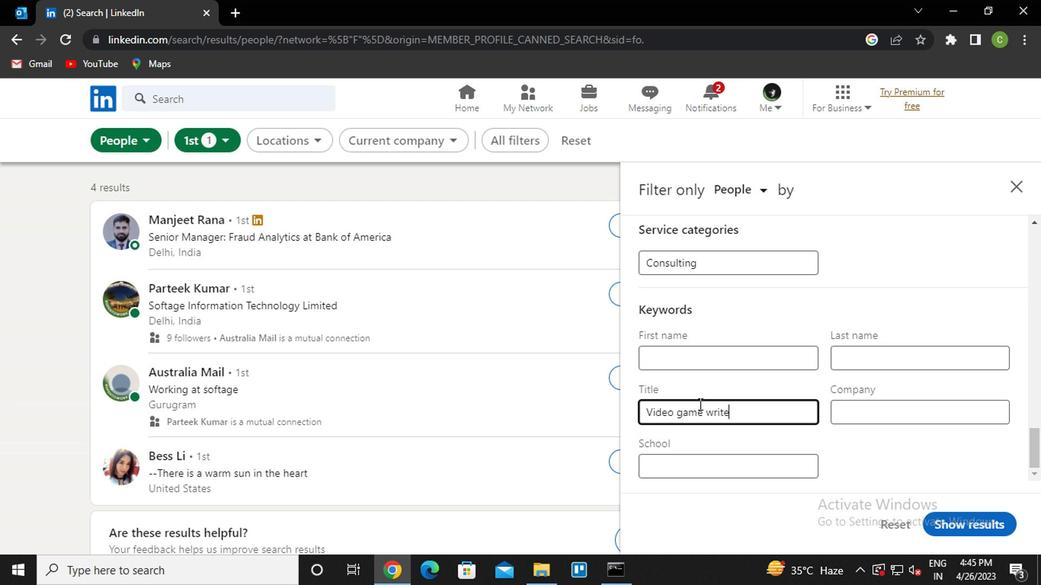 
Action: Mouse moved to (972, 516)
Screenshot: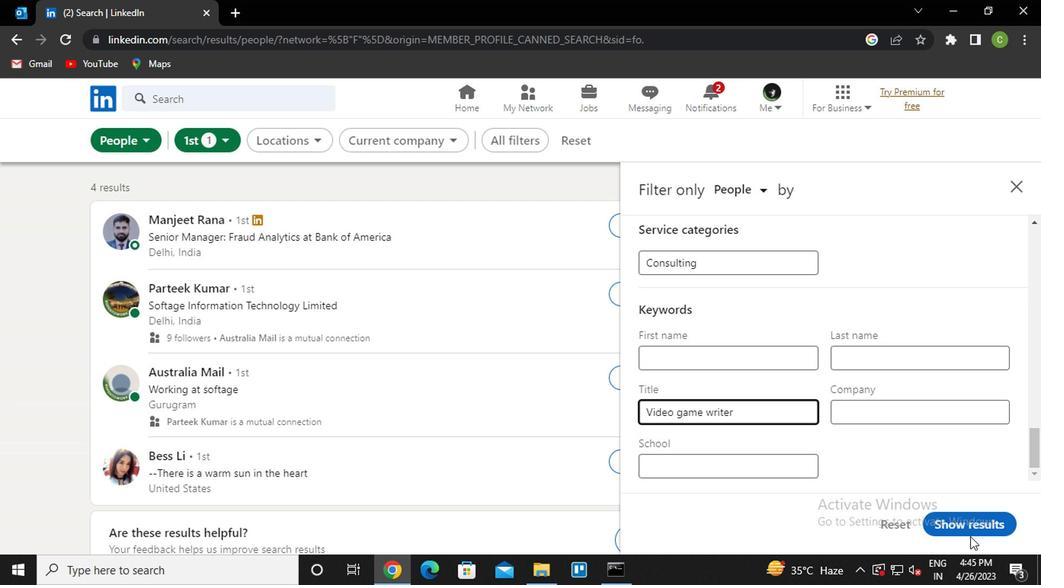 
Action: Mouse pressed left at (972, 516)
Screenshot: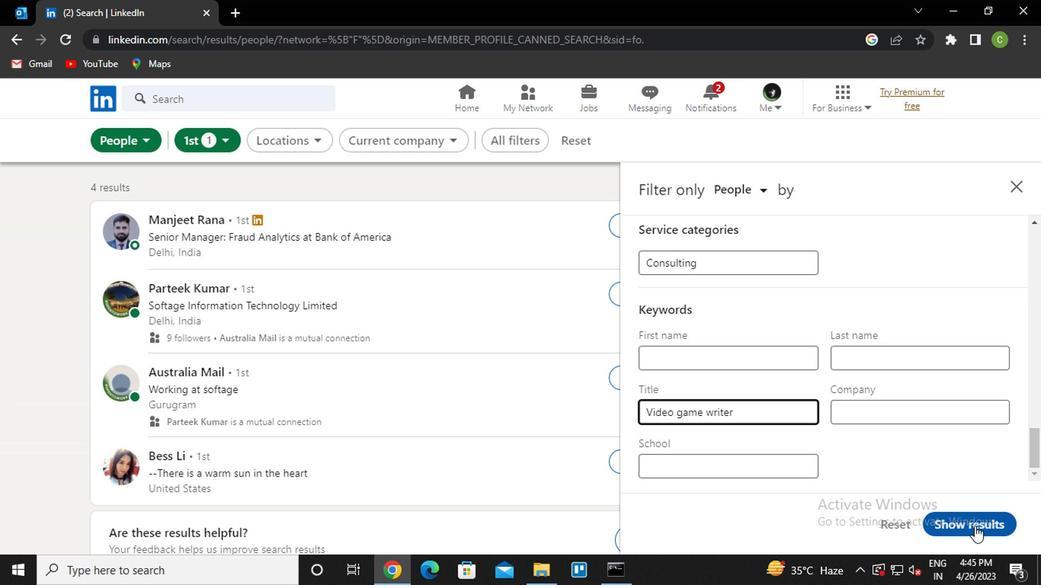 
Action: Mouse moved to (634, 451)
Screenshot: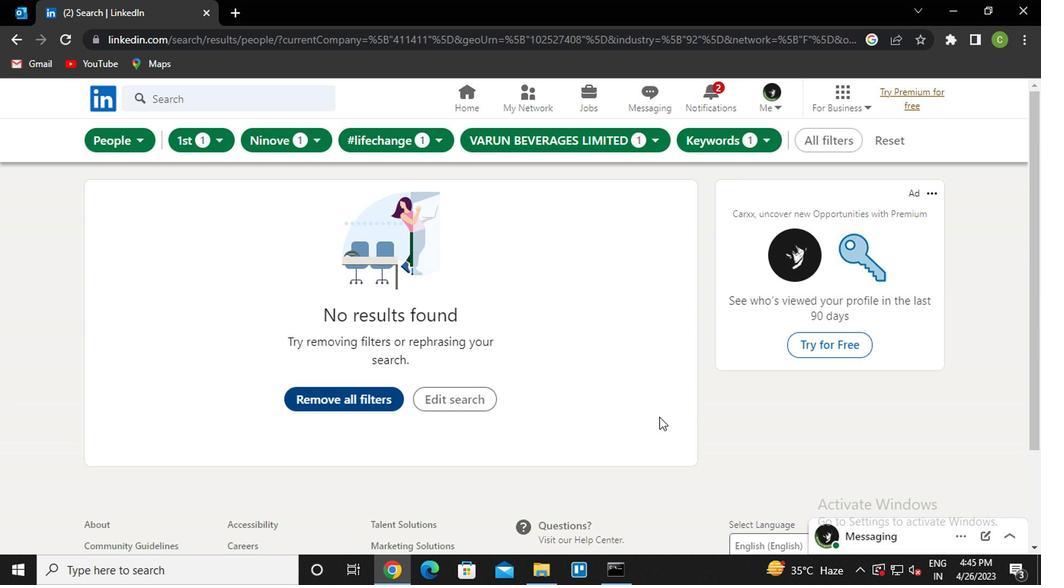 
